 Task: Use VLC's "Snapshot" feature to capture screenshots of a video with a customizable filename prefix.
Action: Mouse moved to (58, 73)
Screenshot: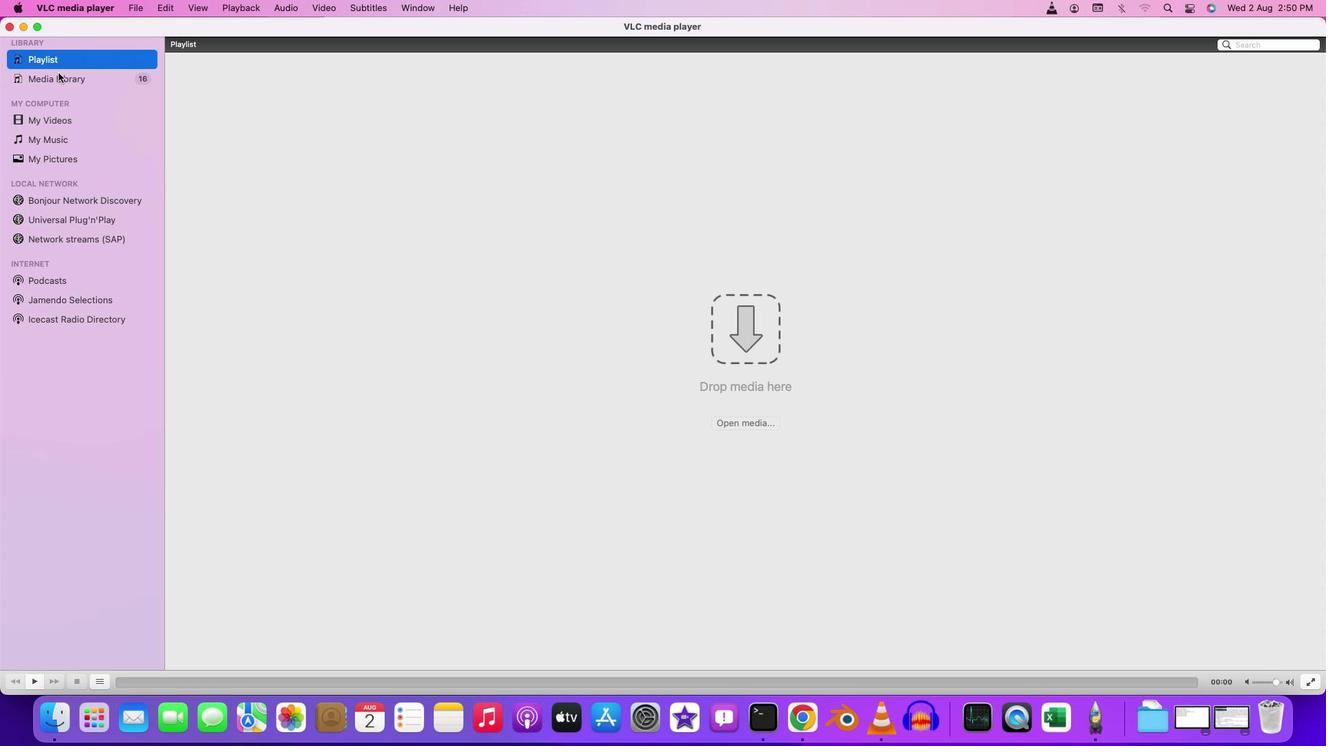 
Action: Mouse pressed left at (58, 73)
Screenshot: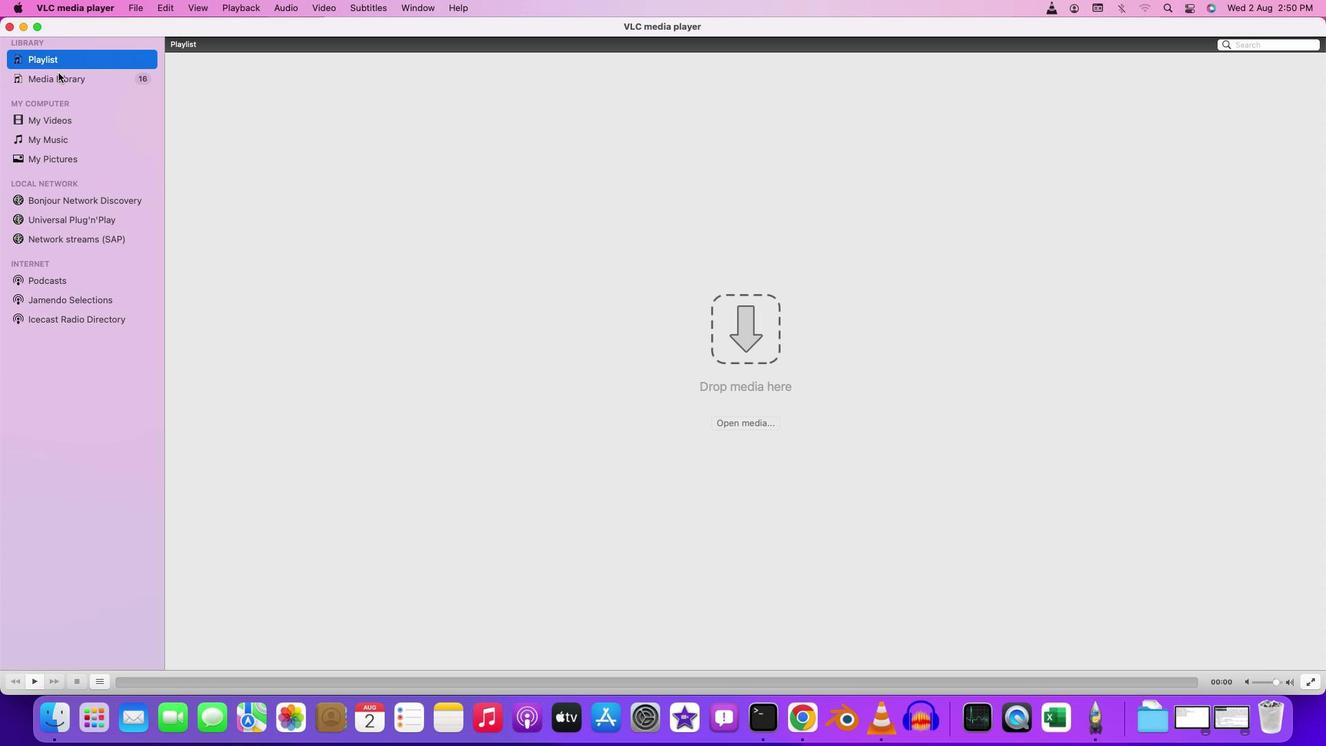 
Action: Mouse moved to (182, 74)
Screenshot: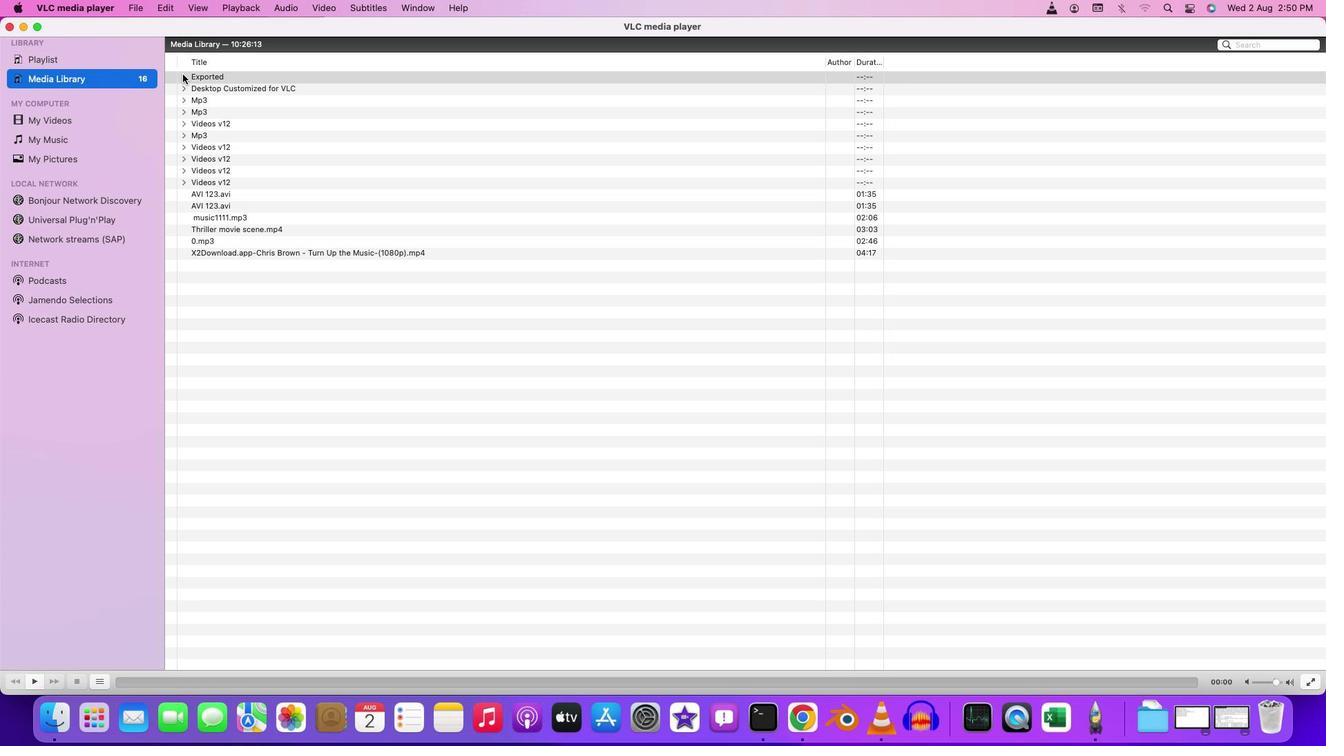 
Action: Mouse pressed left at (182, 74)
Screenshot: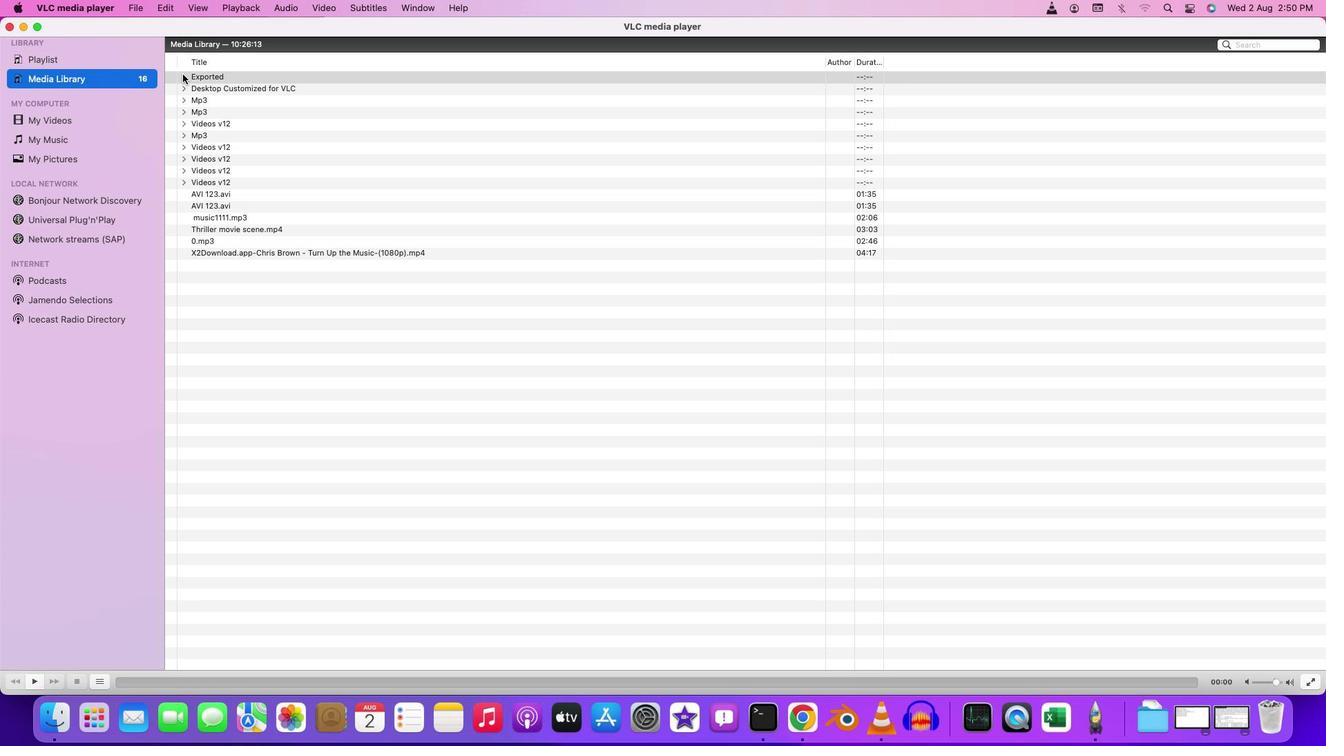 
Action: Mouse moved to (251, 112)
Screenshot: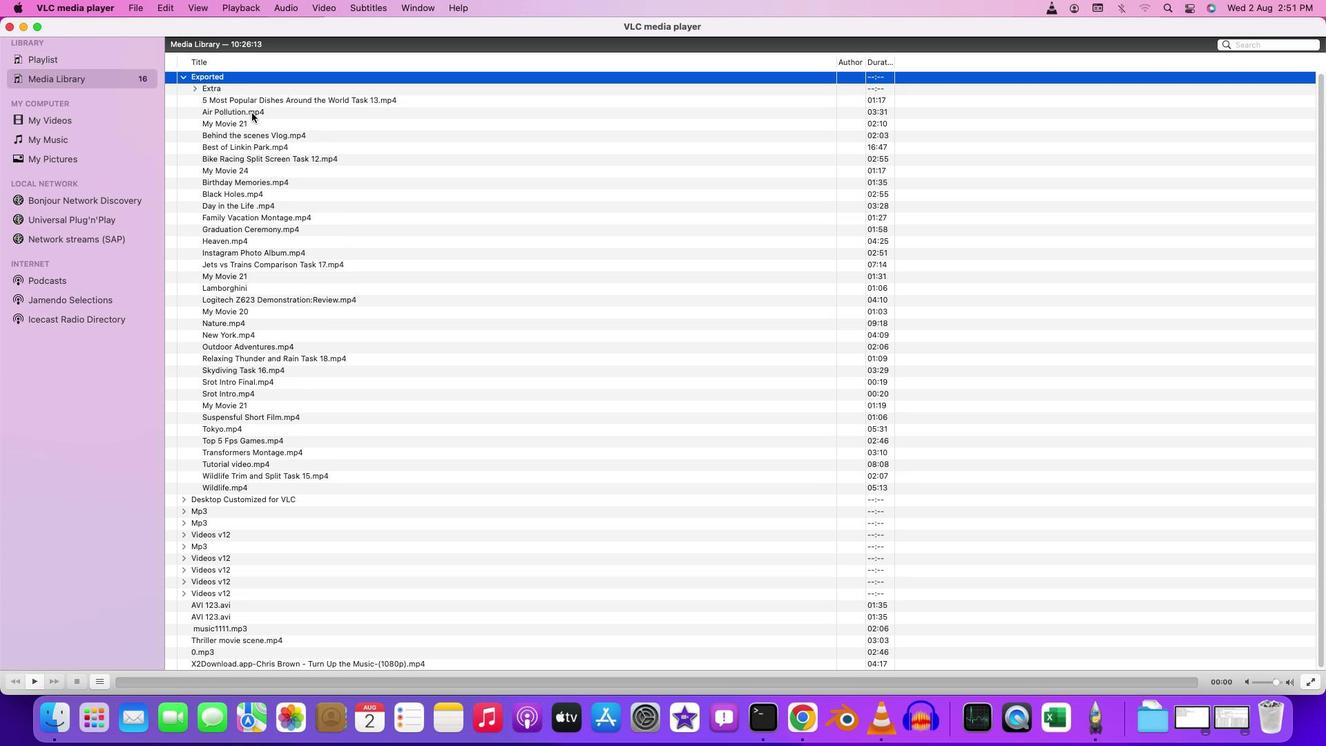 
Action: Mouse pressed left at (251, 112)
Screenshot: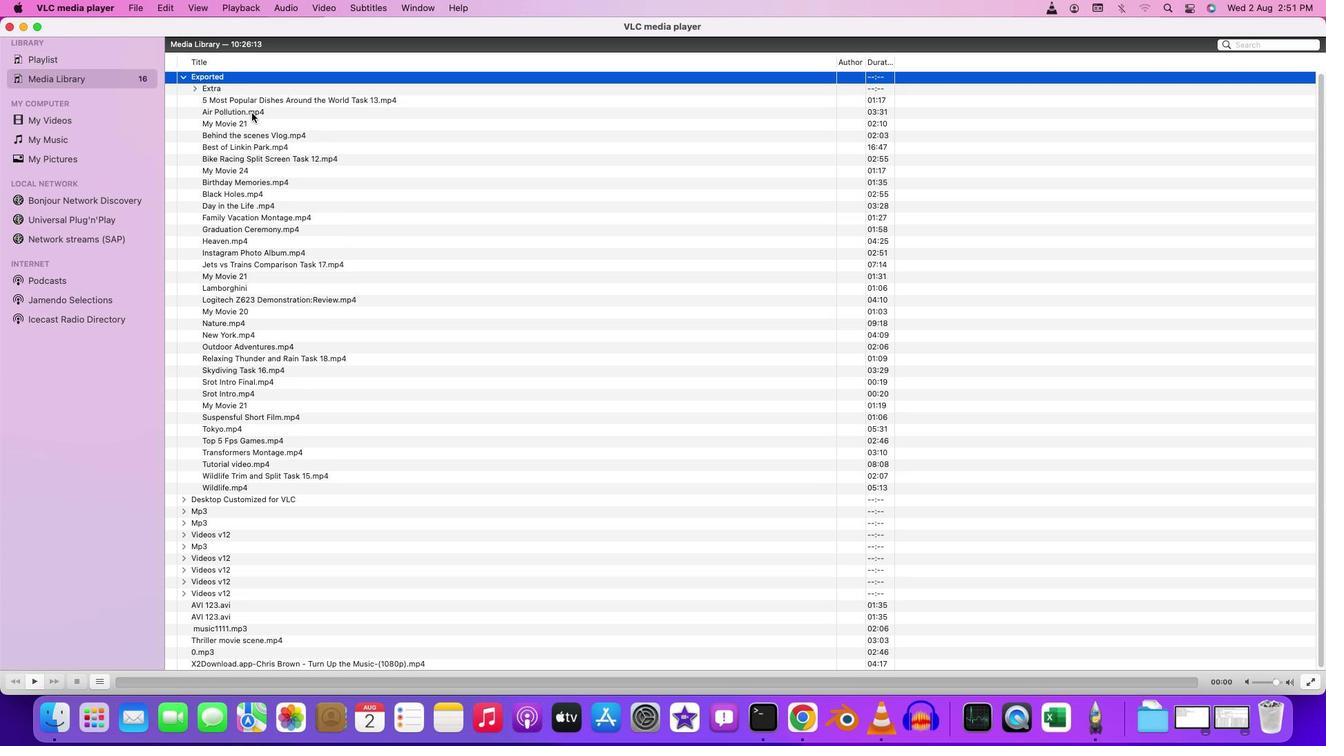 
Action: Mouse pressed left at (251, 112)
Screenshot: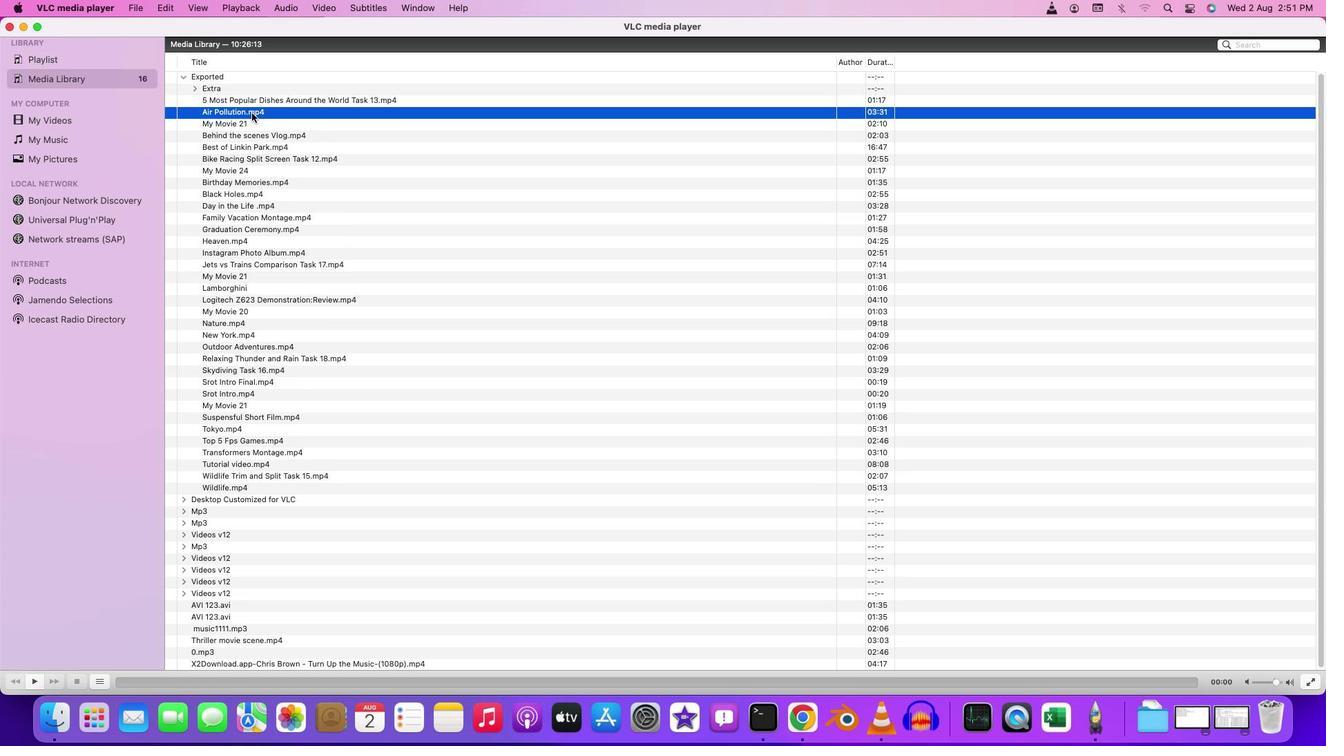
Action: Mouse pressed left at (251, 112)
Screenshot: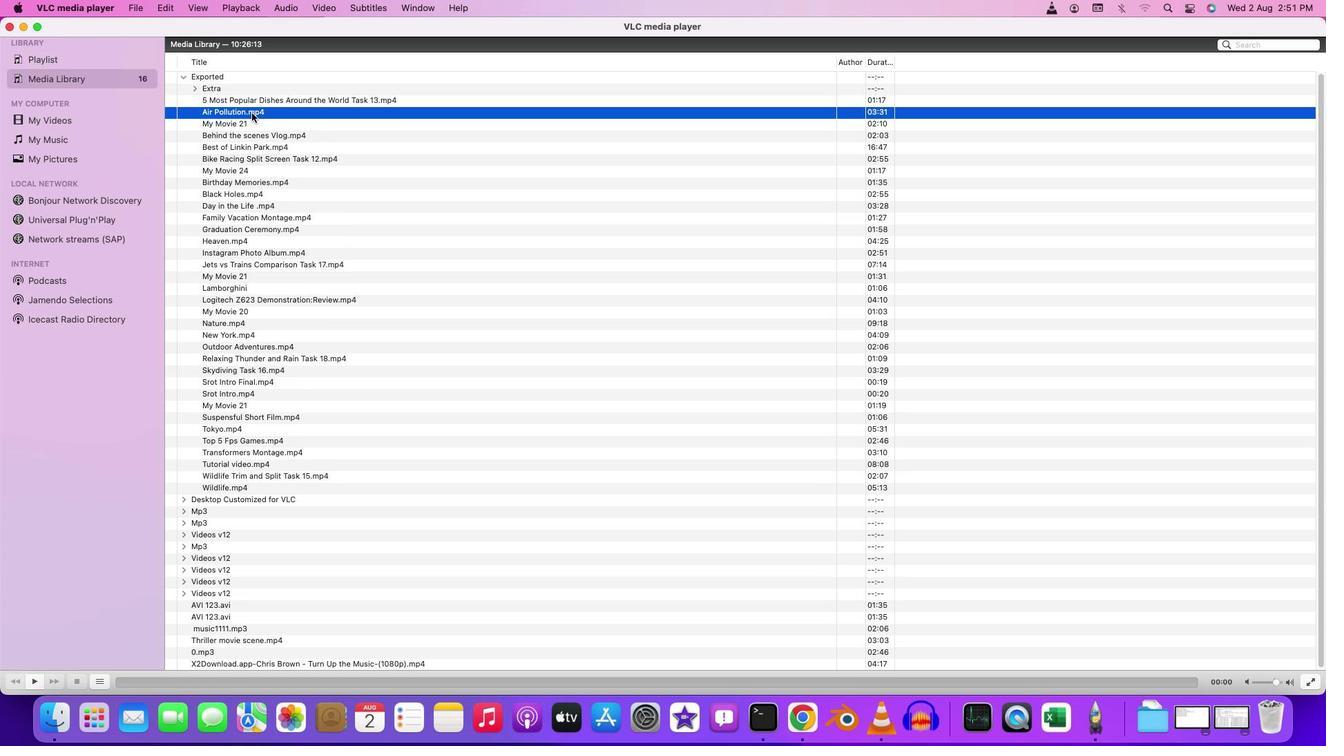 
Action: Mouse moved to (706, 259)
Screenshot: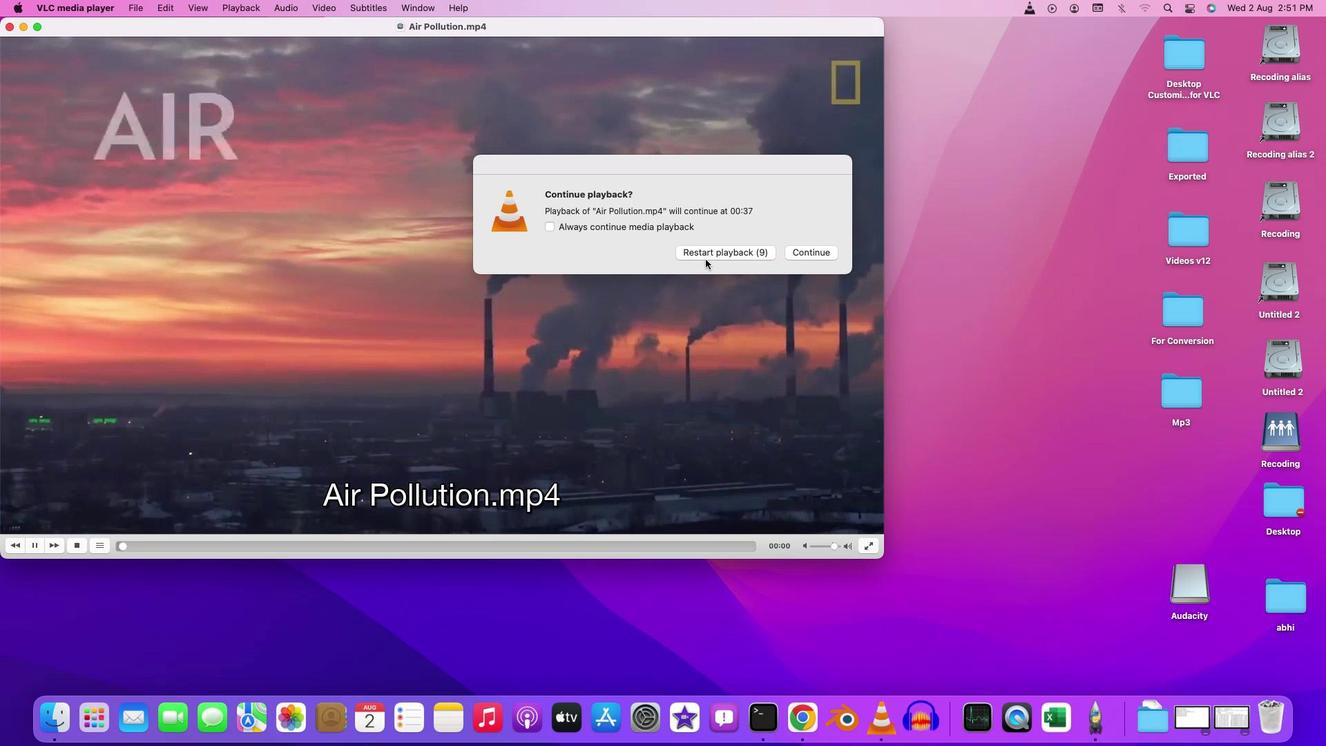 
Action: Mouse pressed left at (706, 259)
Screenshot: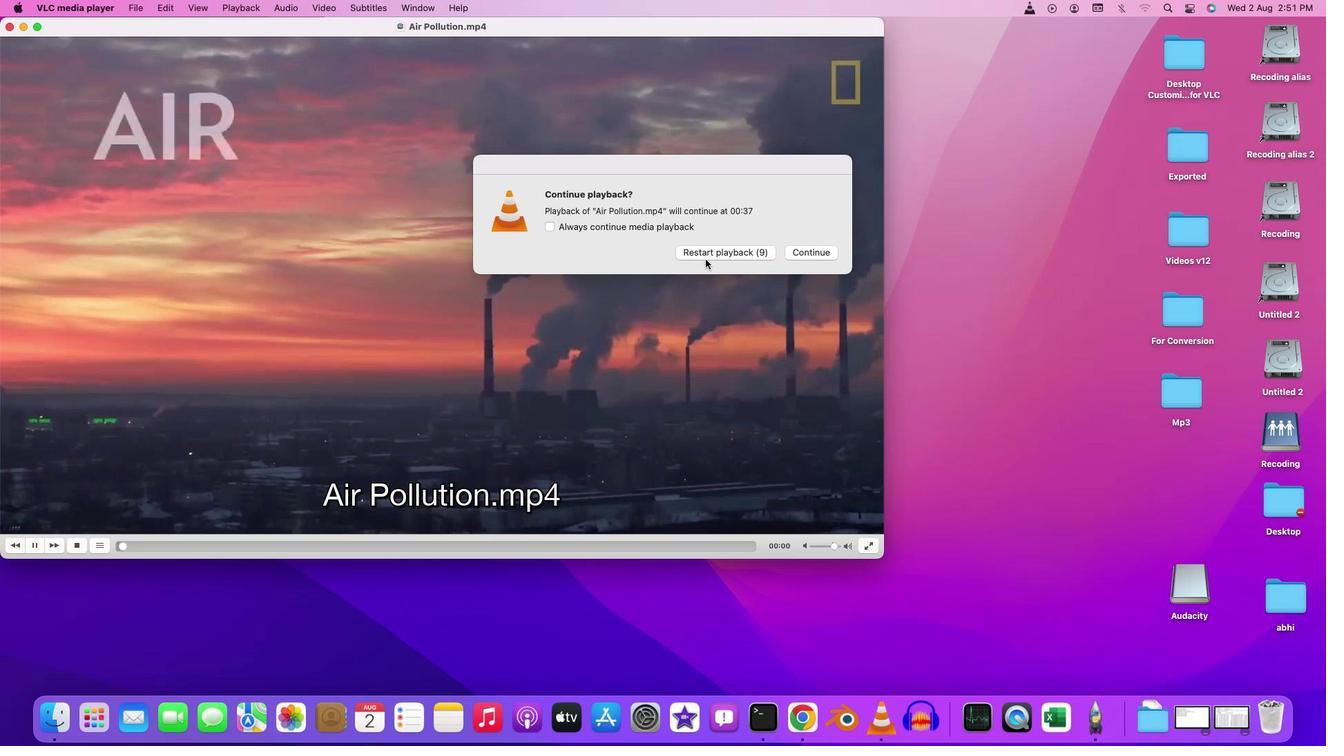 
Action: Mouse moved to (449, 358)
Screenshot: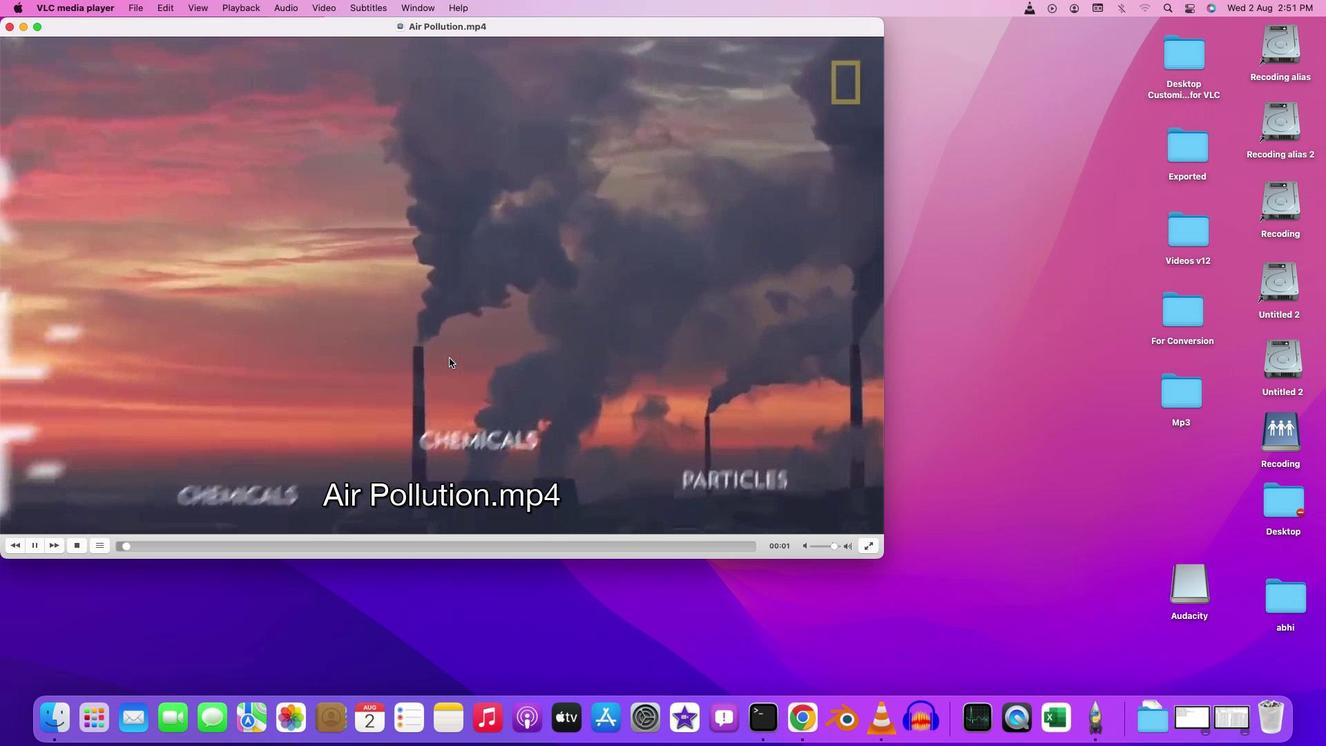 
Action: Mouse pressed left at (449, 358)
Screenshot: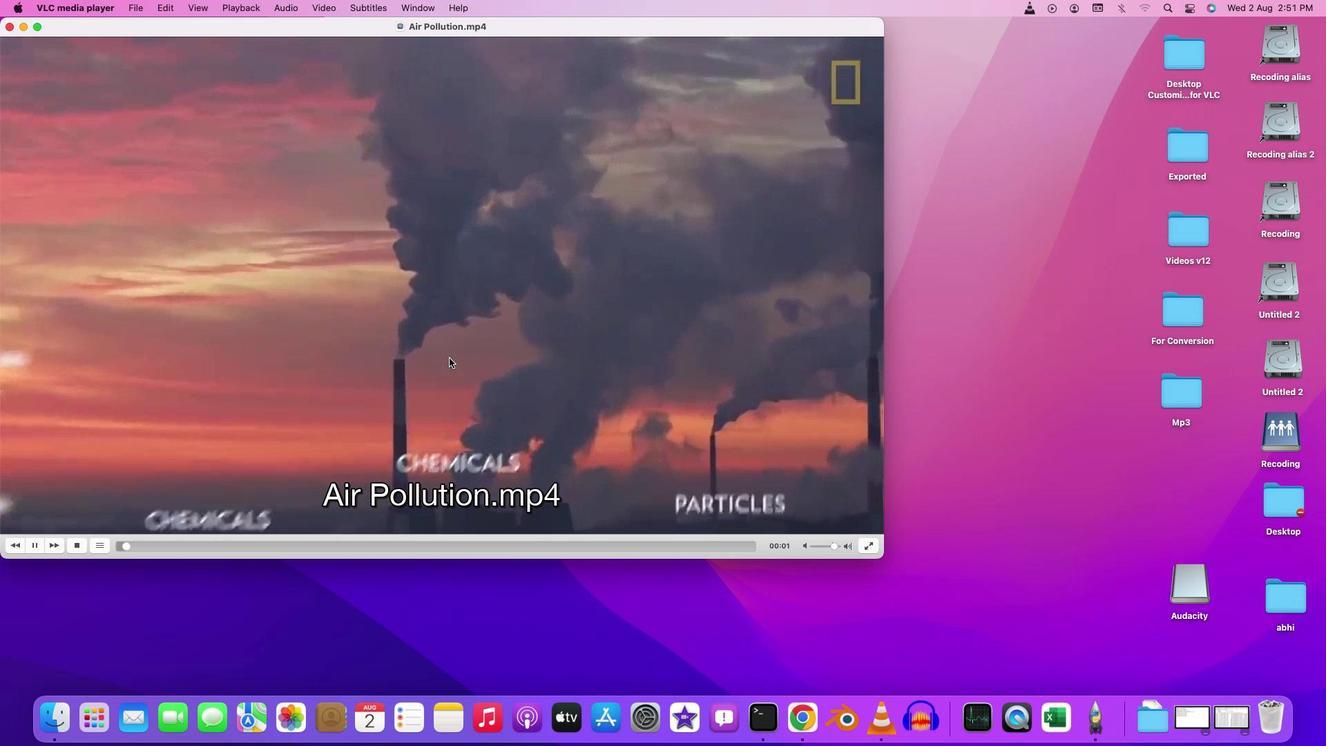 
Action: Mouse pressed left at (449, 358)
Screenshot: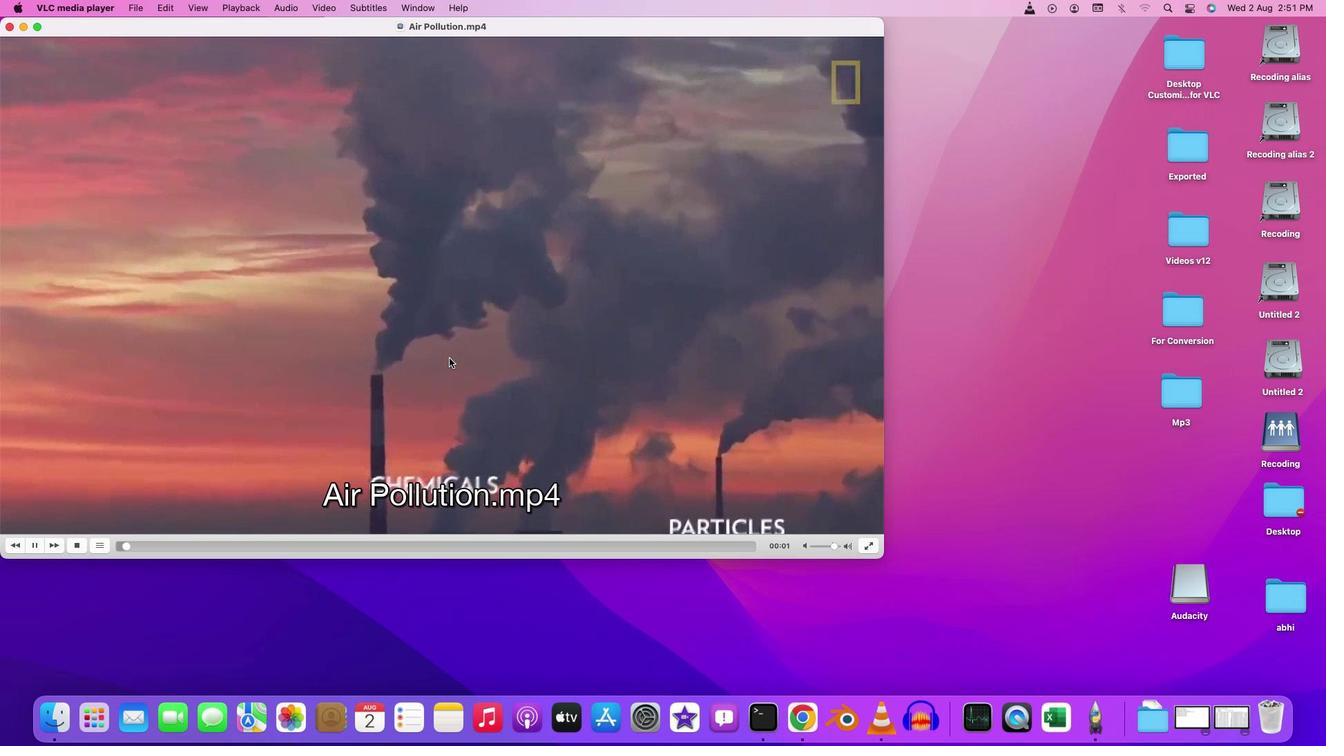
Action: Mouse moved to (87, 4)
Screenshot: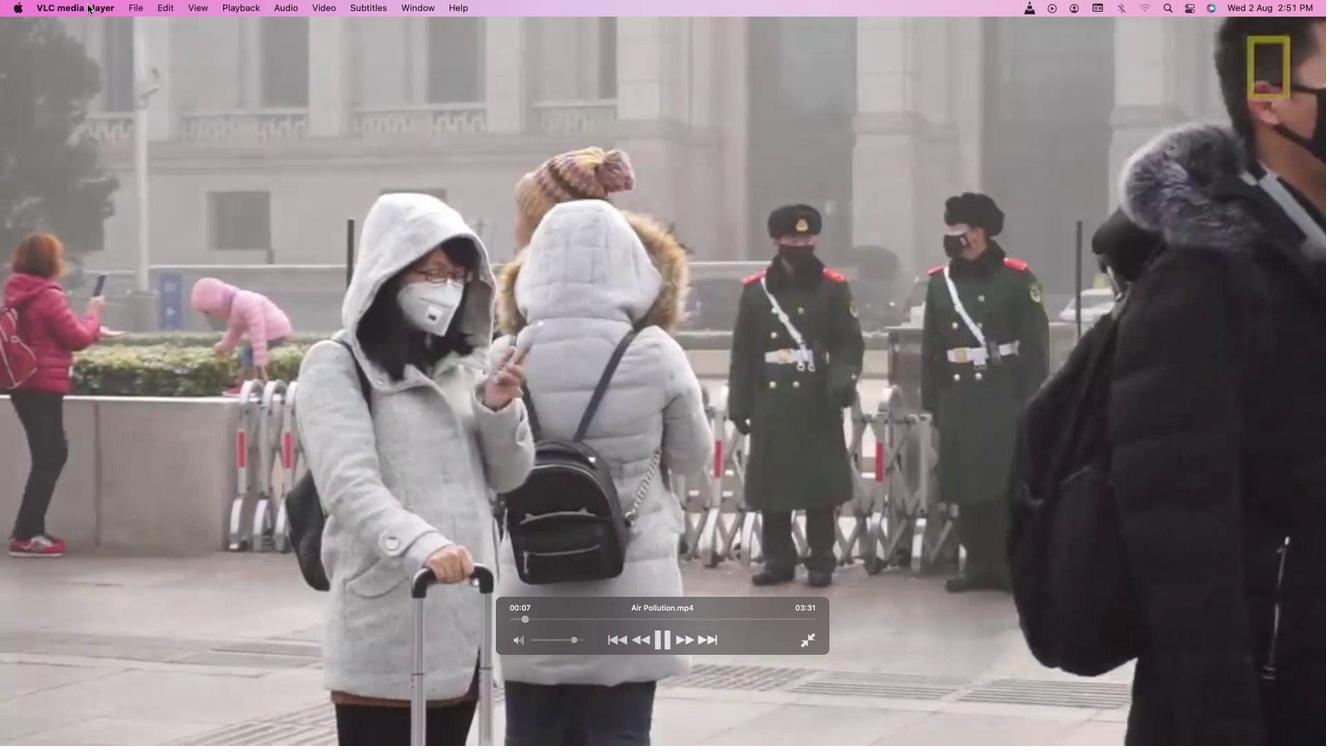 
Action: Mouse pressed left at (87, 4)
Screenshot: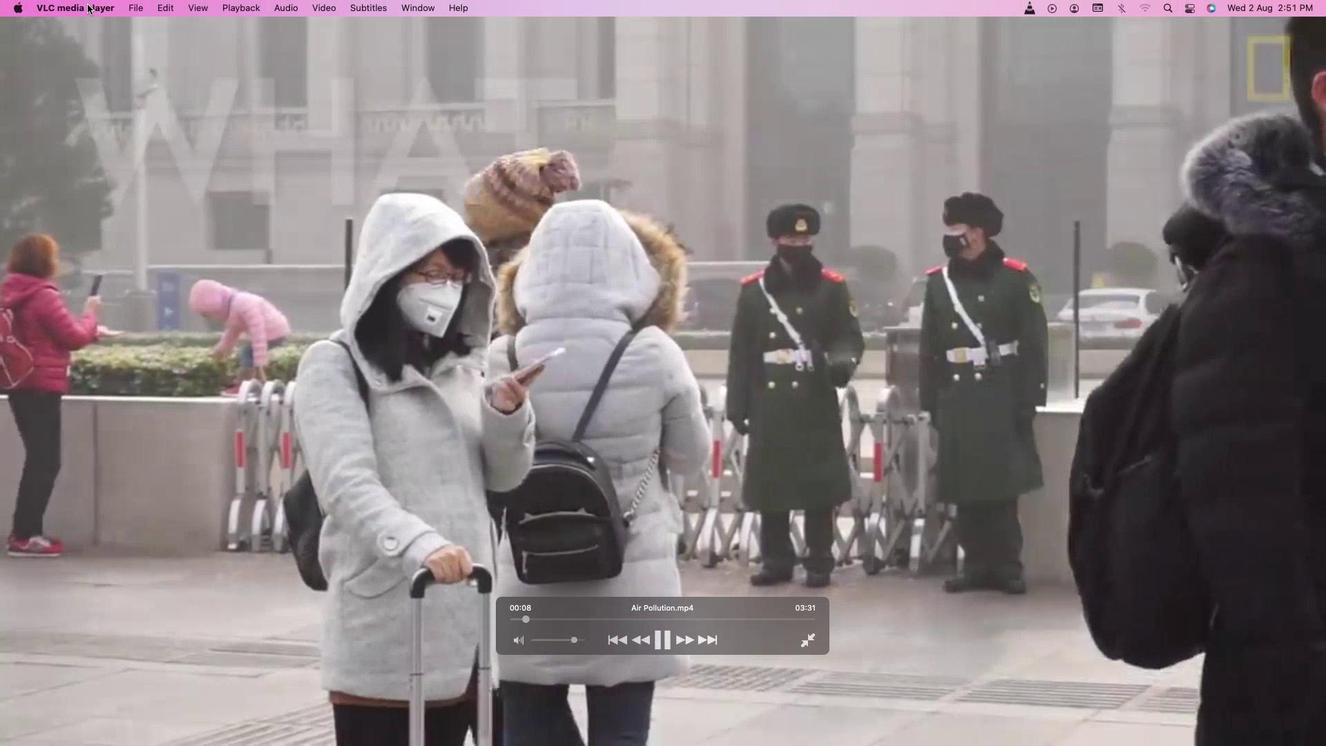 
Action: Mouse moved to (69, 61)
Screenshot: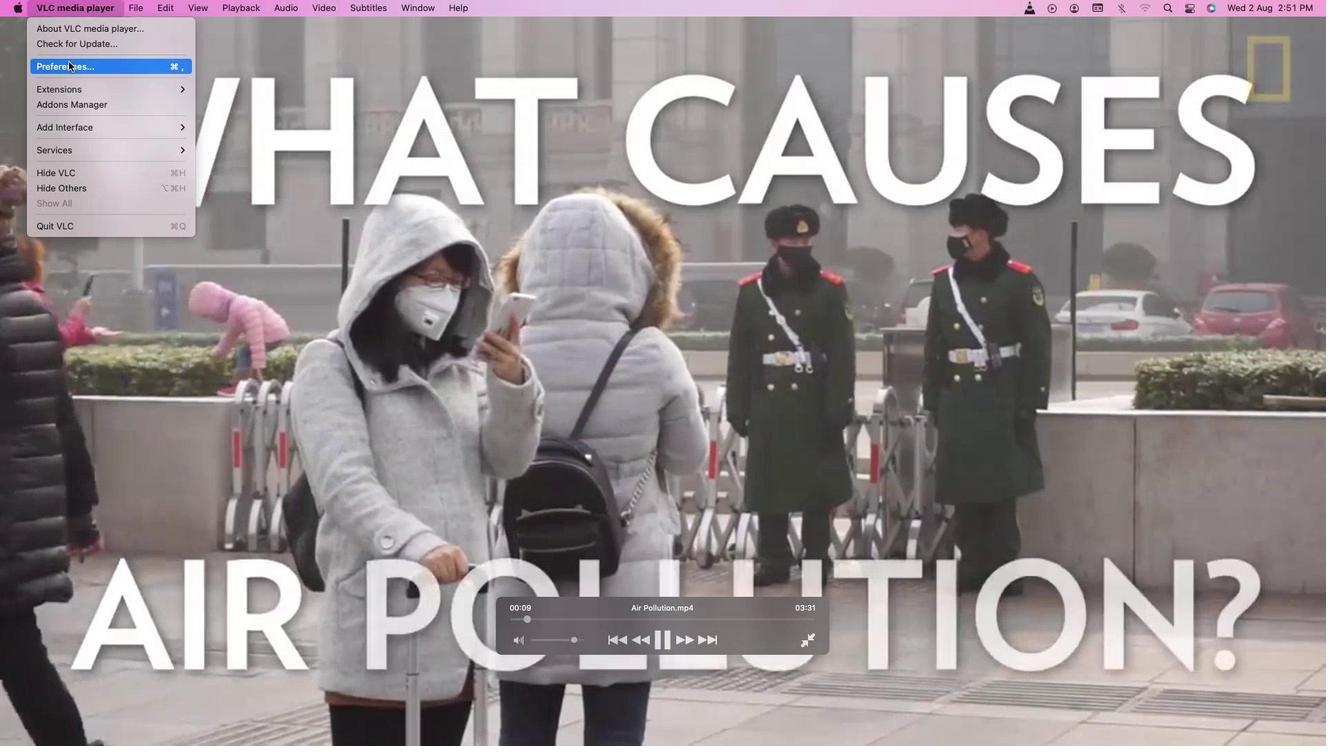 
Action: Mouse pressed left at (69, 61)
Screenshot: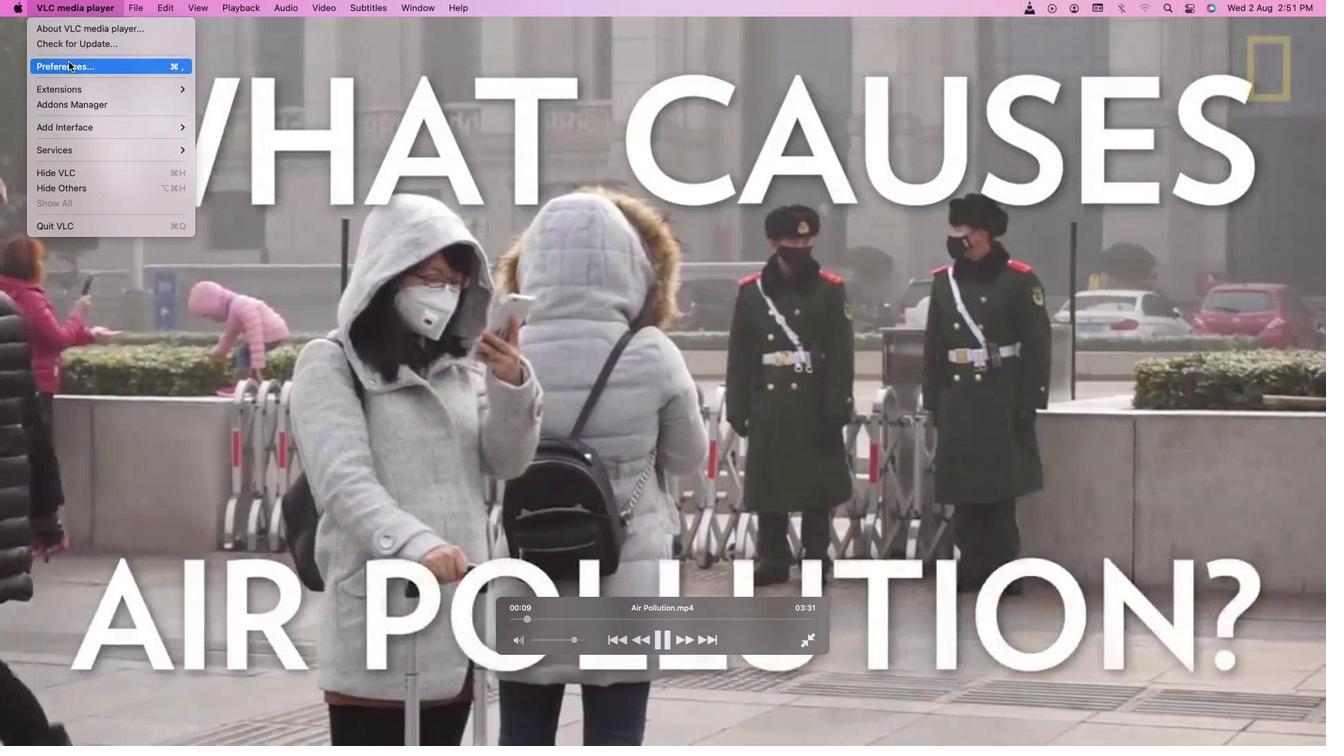 
Action: Mouse moved to (718, 169)
Screenshot: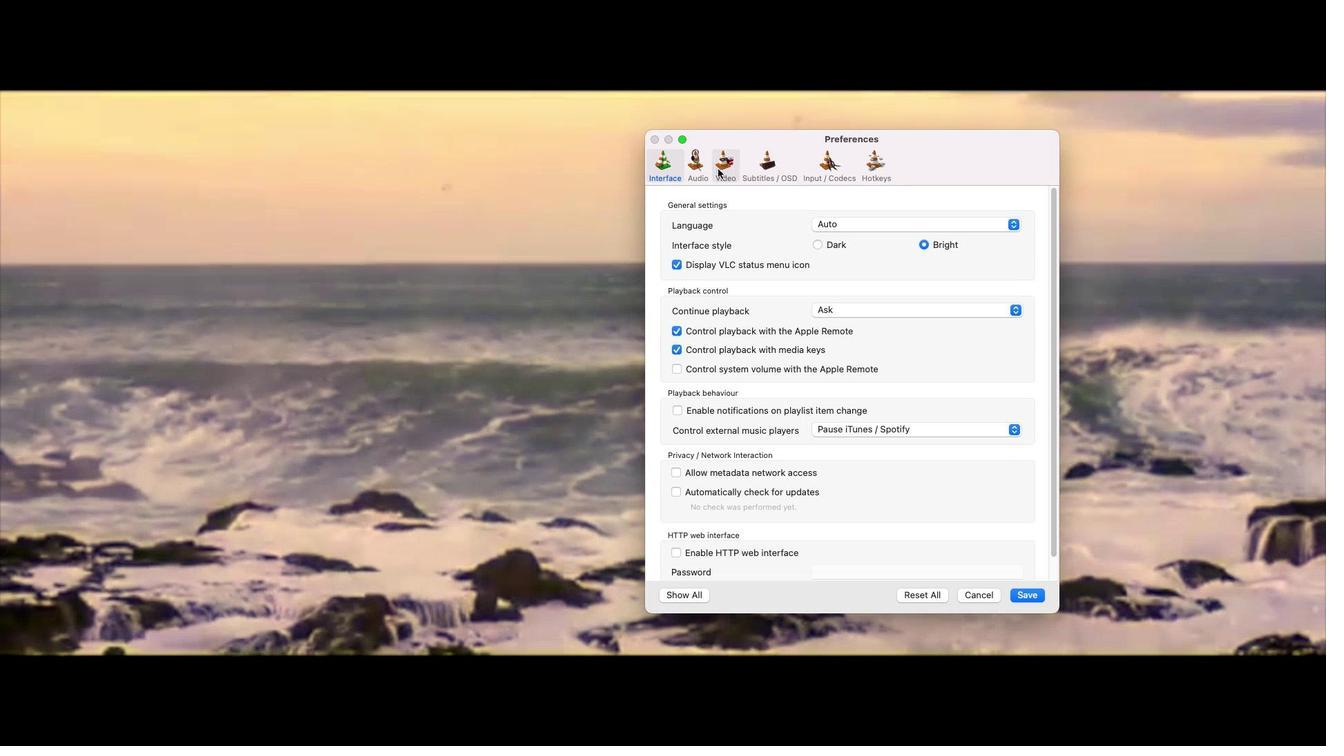 
Action: Mouse pressed left at (718, 169)
Screenshot: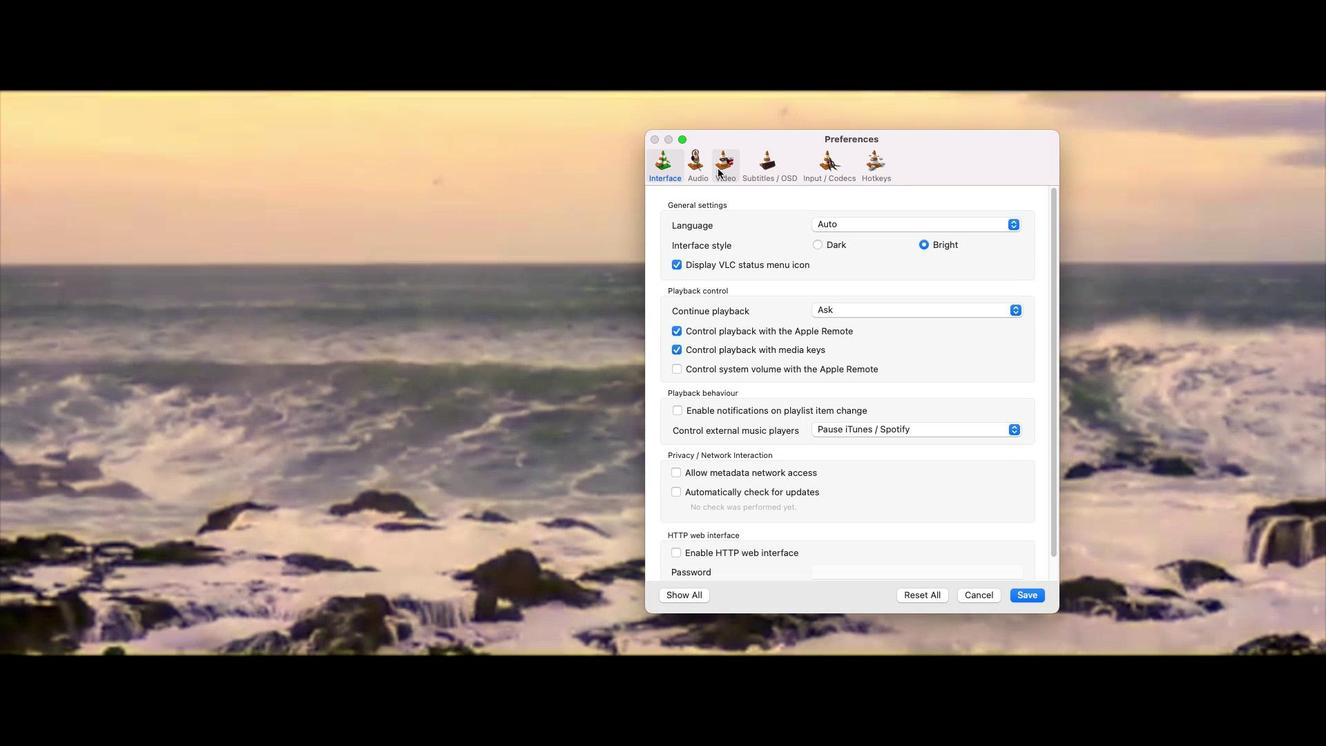 
Action: Mouse moved to (774, 487)
Screenshot: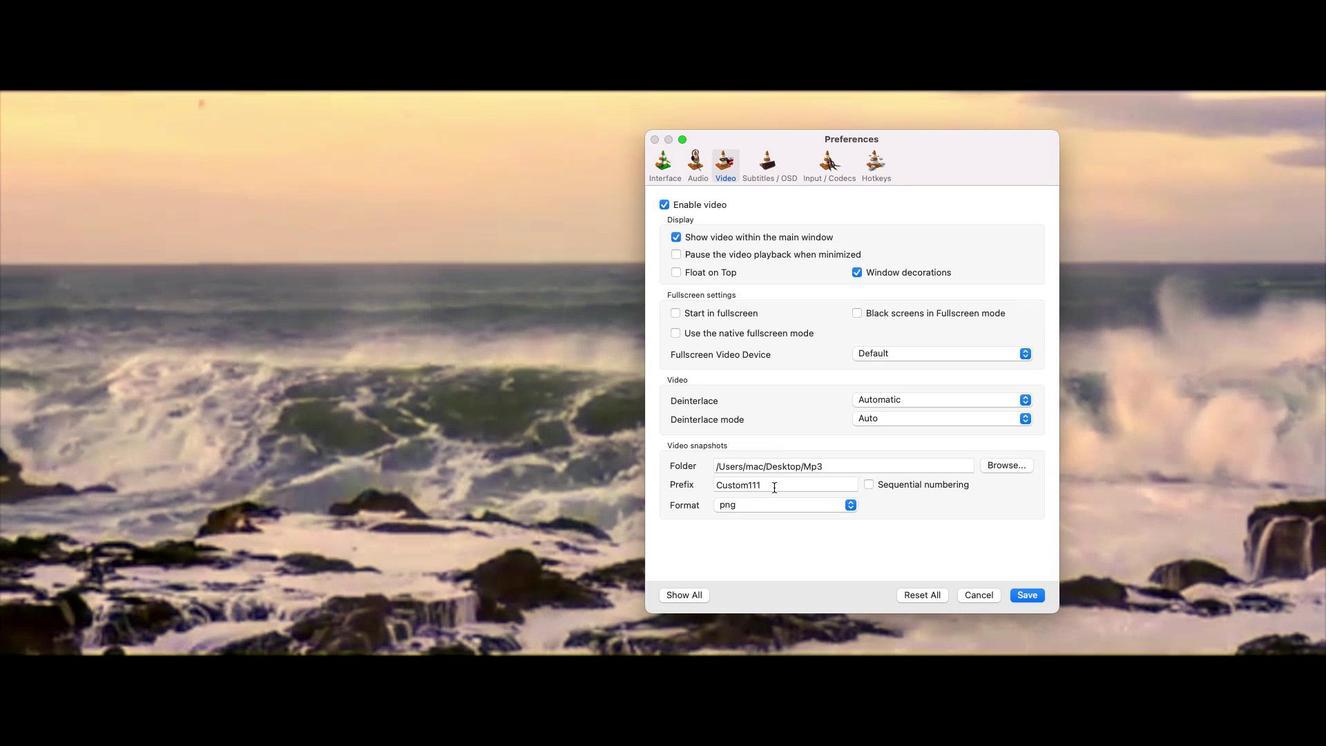 
Action: Mouse pressed left at (774, 487)
Screenshot: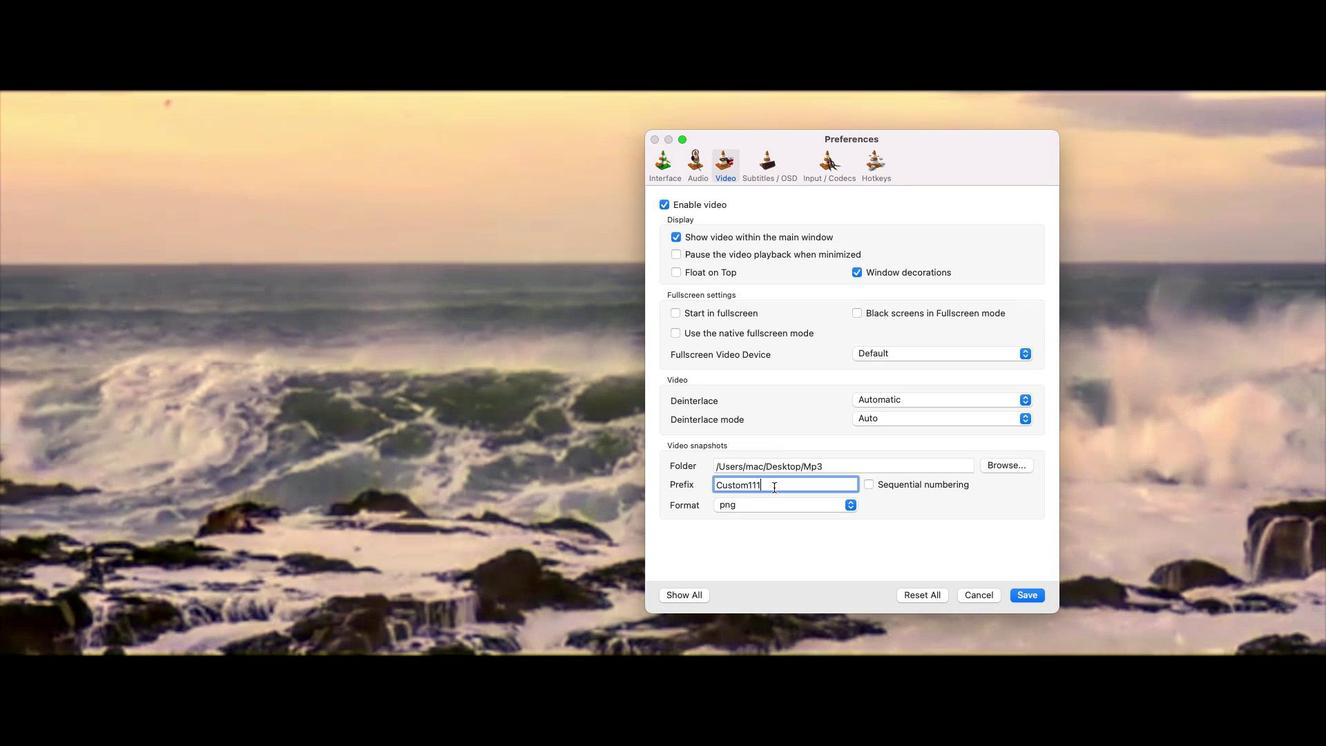 
Action: Key pressed Key.backspaceKey.backspaceKey.backspaceKey.backspaceKey.backspaceKey.backspaceKey.backspaceKey.backspaceKey.backspaceKey.backspaceKey.backspaceKey.backspaceKey.backspaceKey.backspaceKey.shift'P''1''1''p''2''3''2''3'
Screenshot: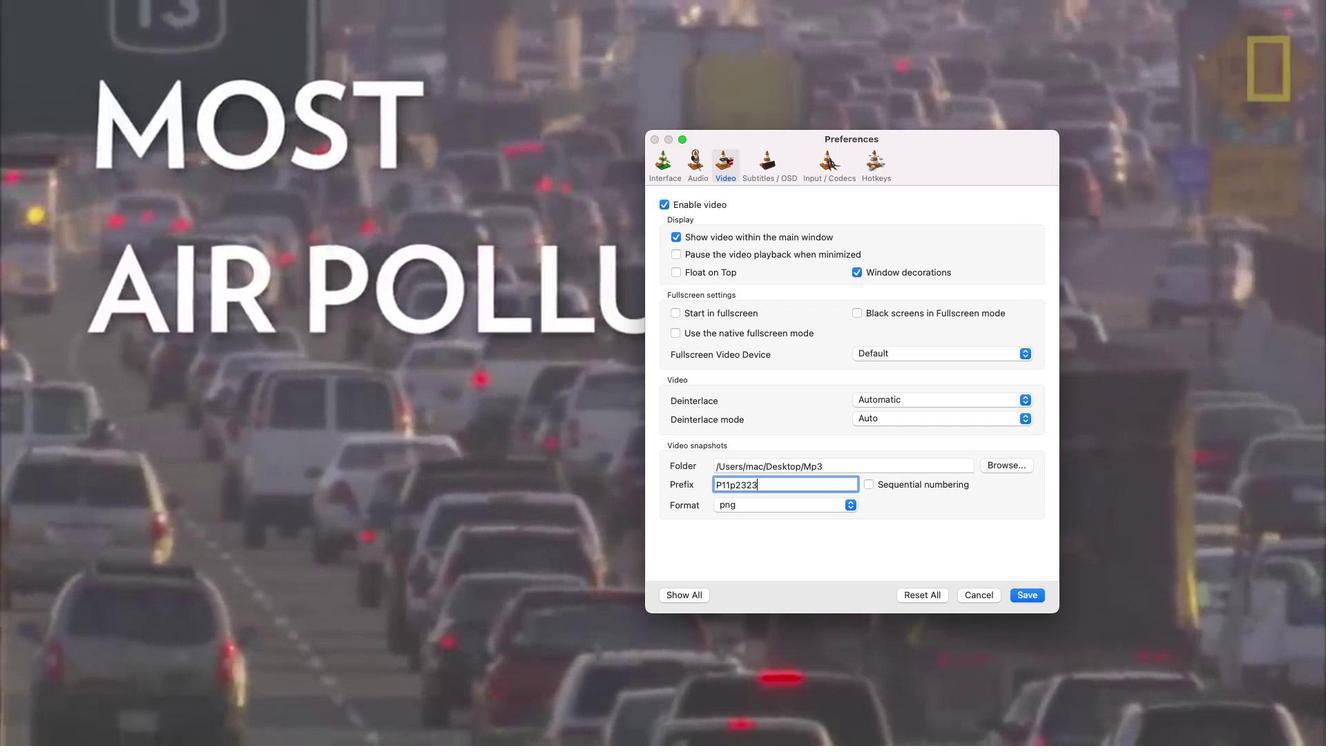 
Action: Mouse moved to (1026, 594)
Screenshot: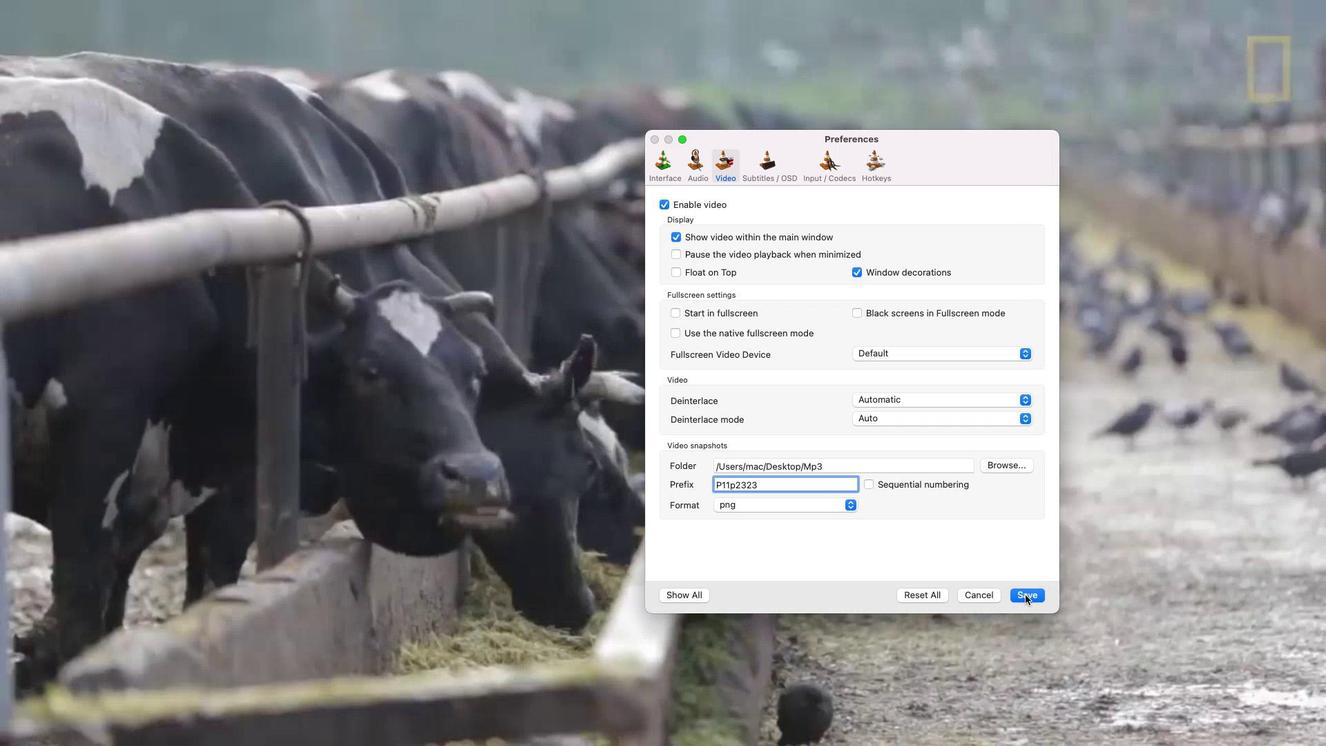 
Action: Mouse pressed left at (1026, 594)
Screenshot: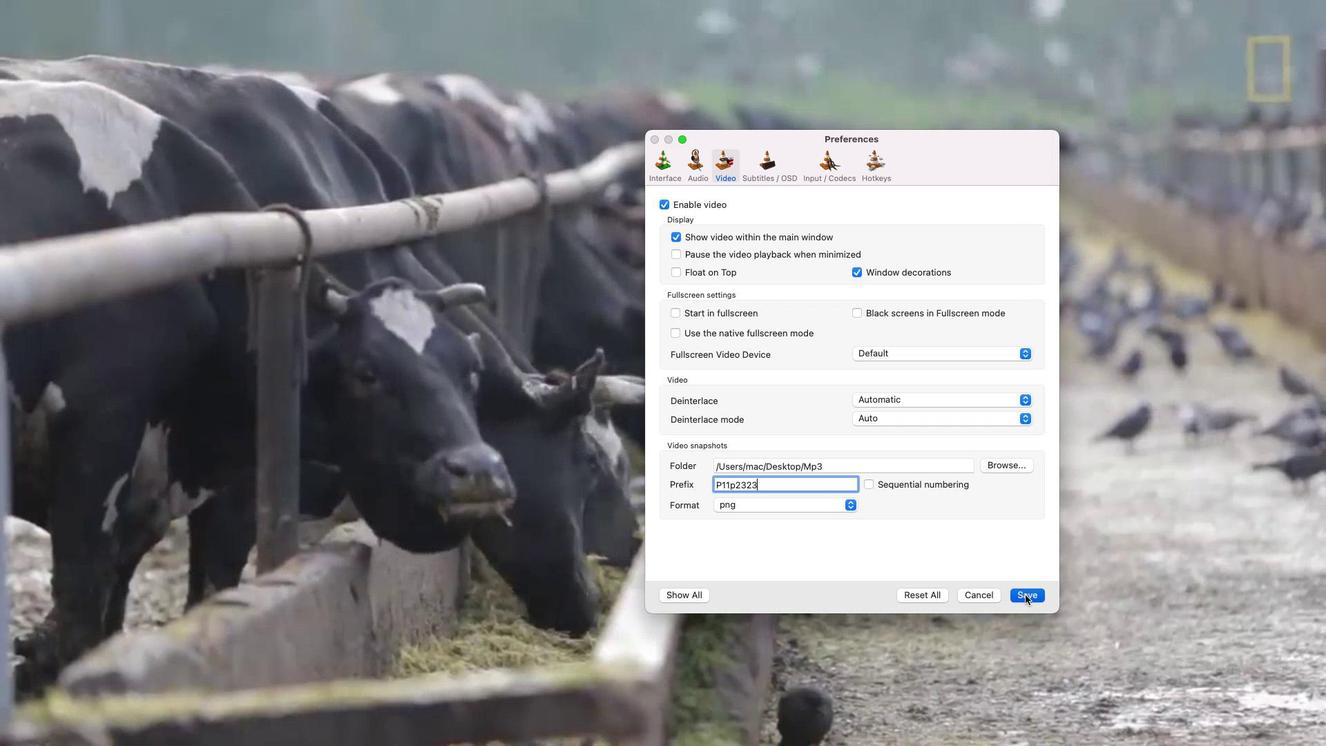
Action: Mouse moved to (332, 5)
Screenshot: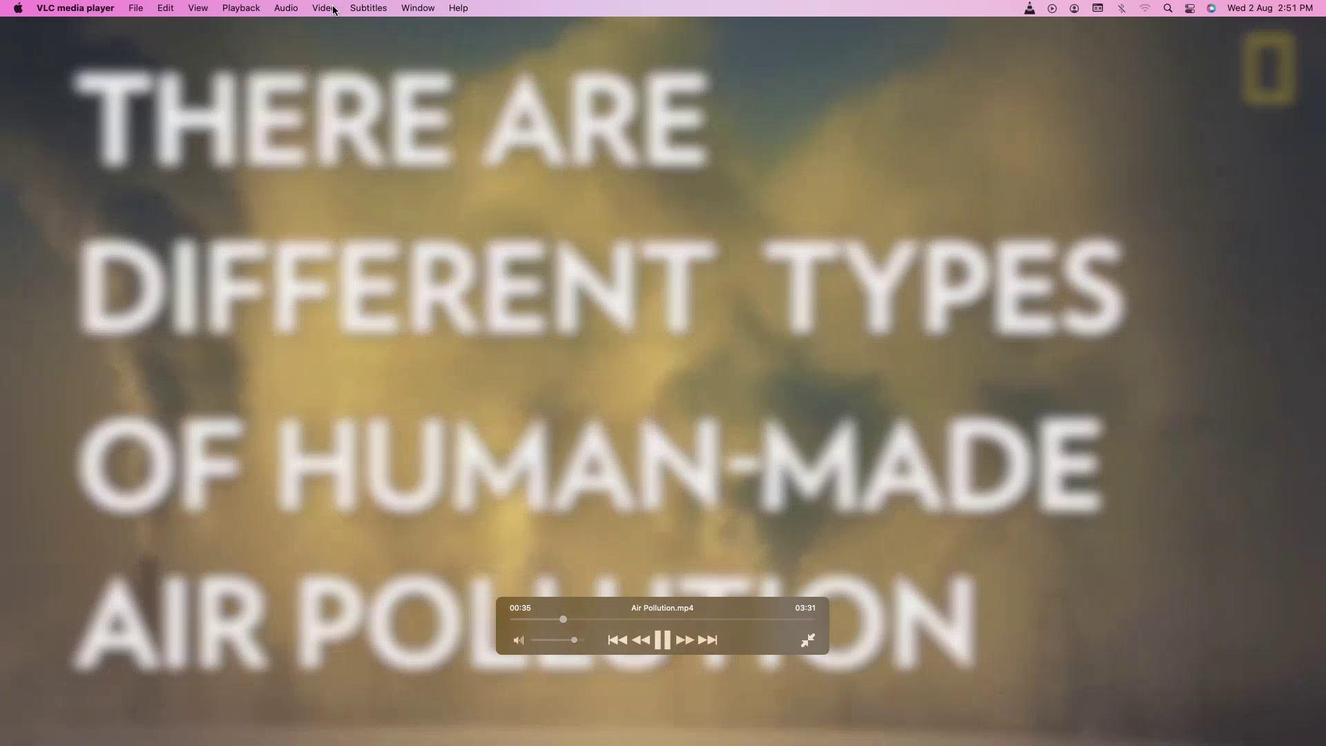 
Action: Mouse pressed left at (332, 5)
Screenshot: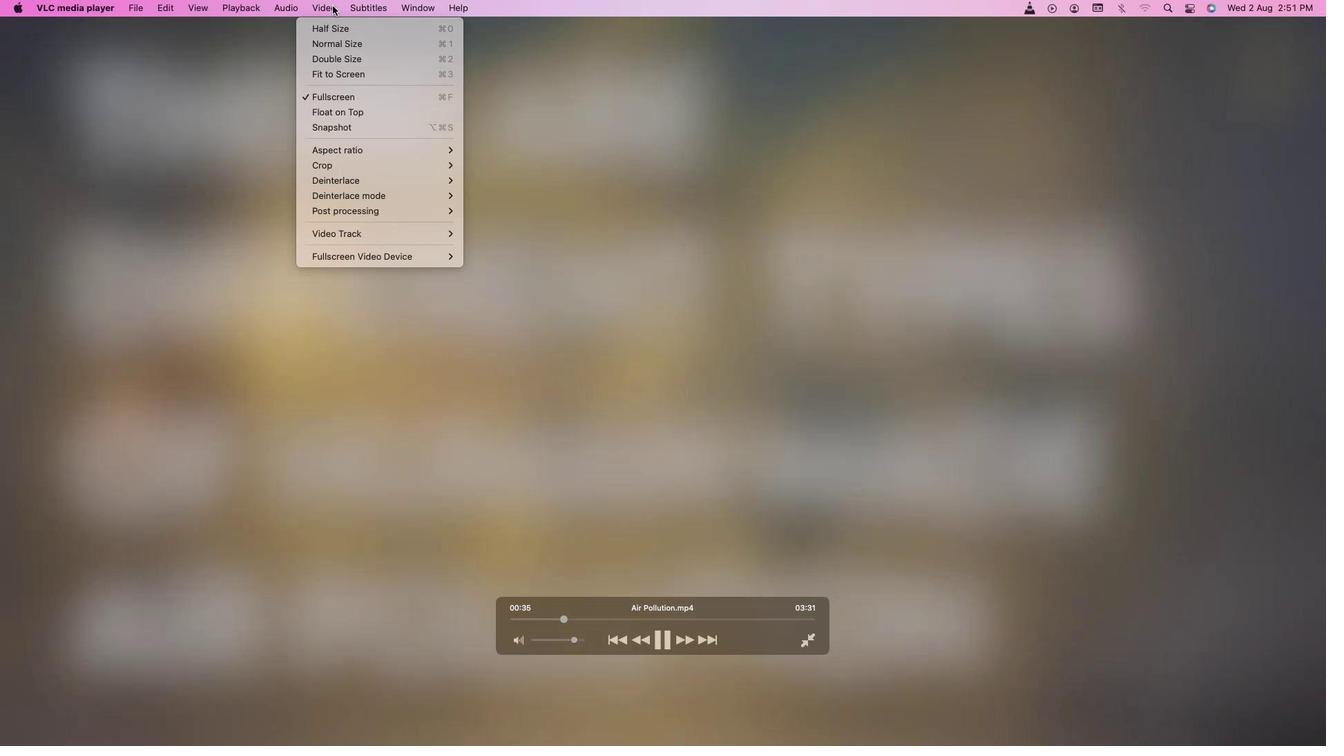 
Action: Mouse moved to (338, 125)
Screenshot: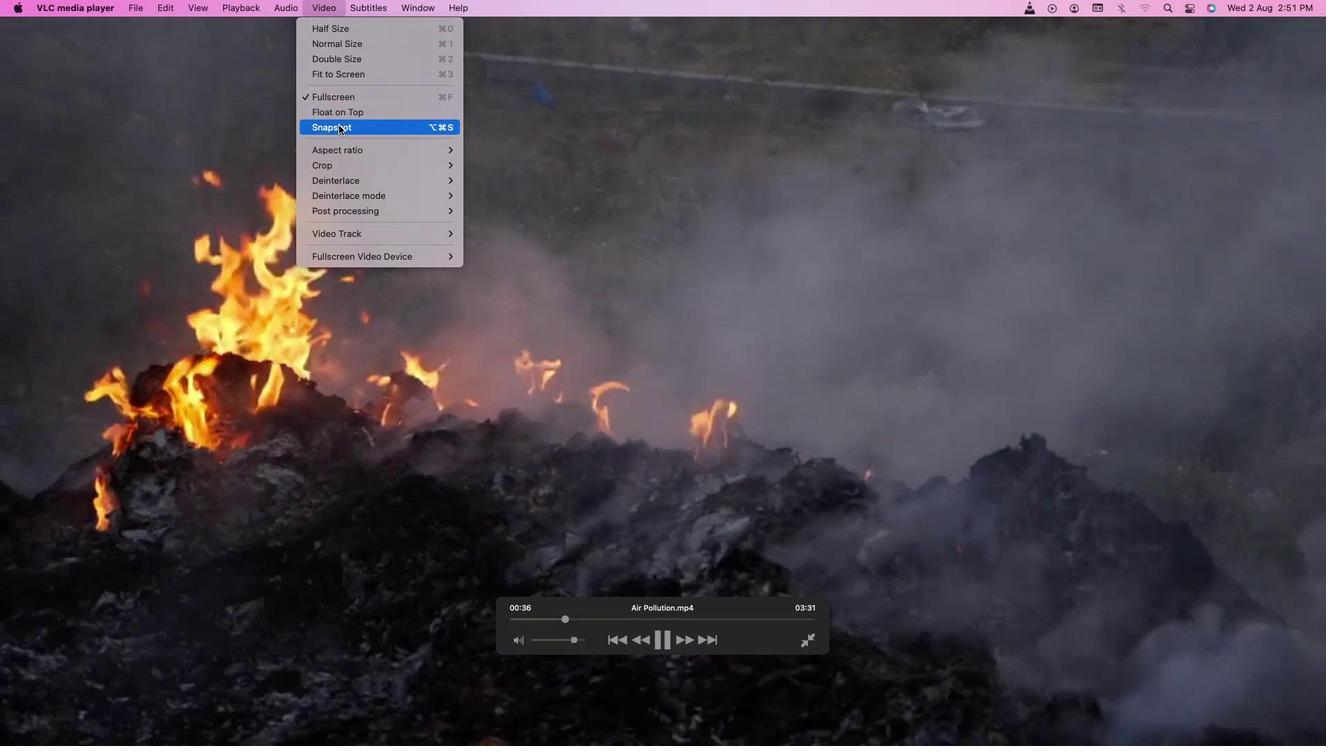 
Action: Mouse pressed left at (338, 125)
Screenshot: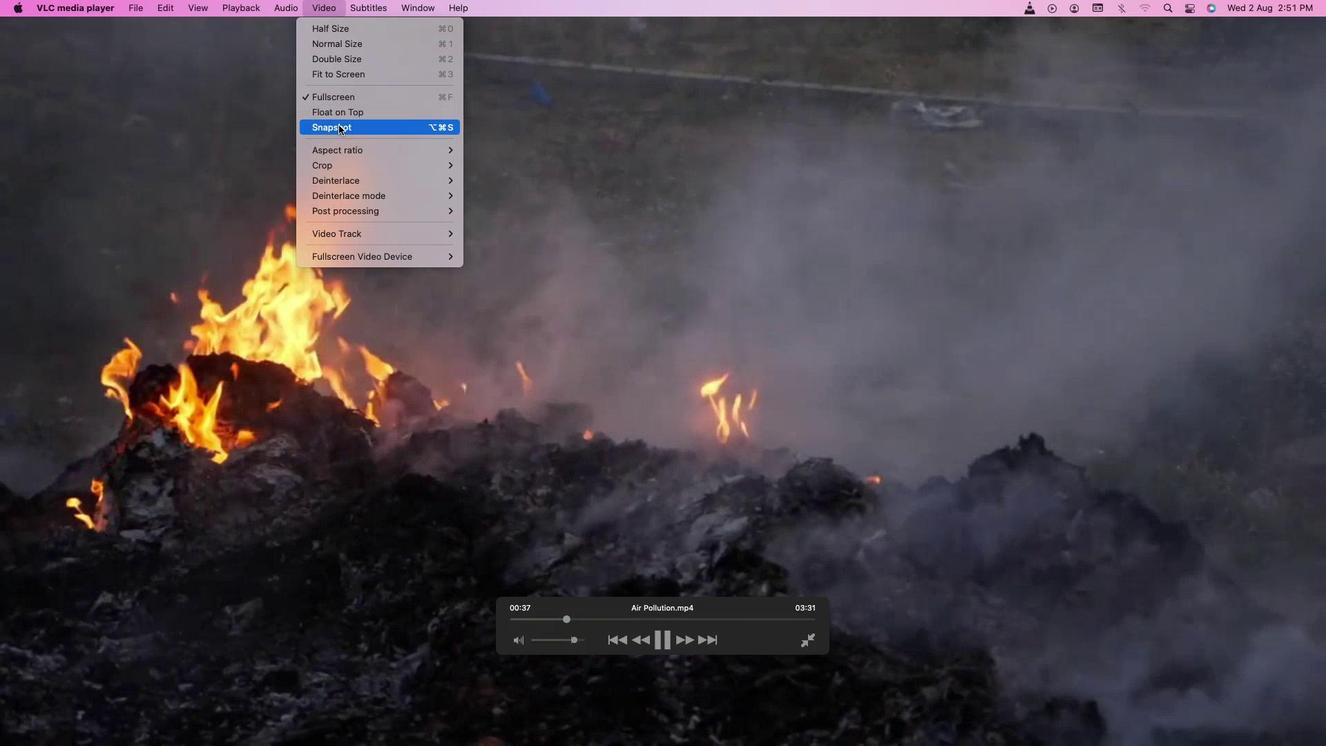 
Action: Mouse moved to (320, 4)
Screenshot: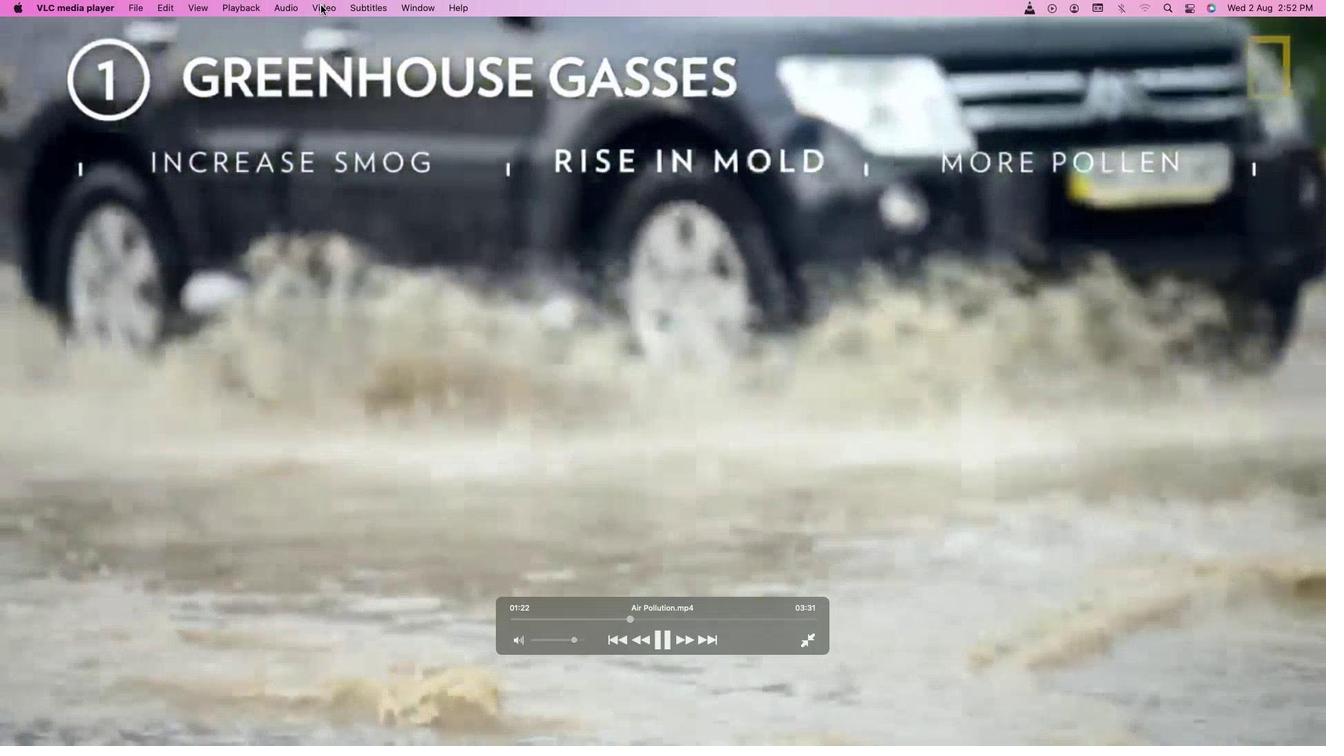 
Action: Mouse pressed left at (320, 4)
Screenshot: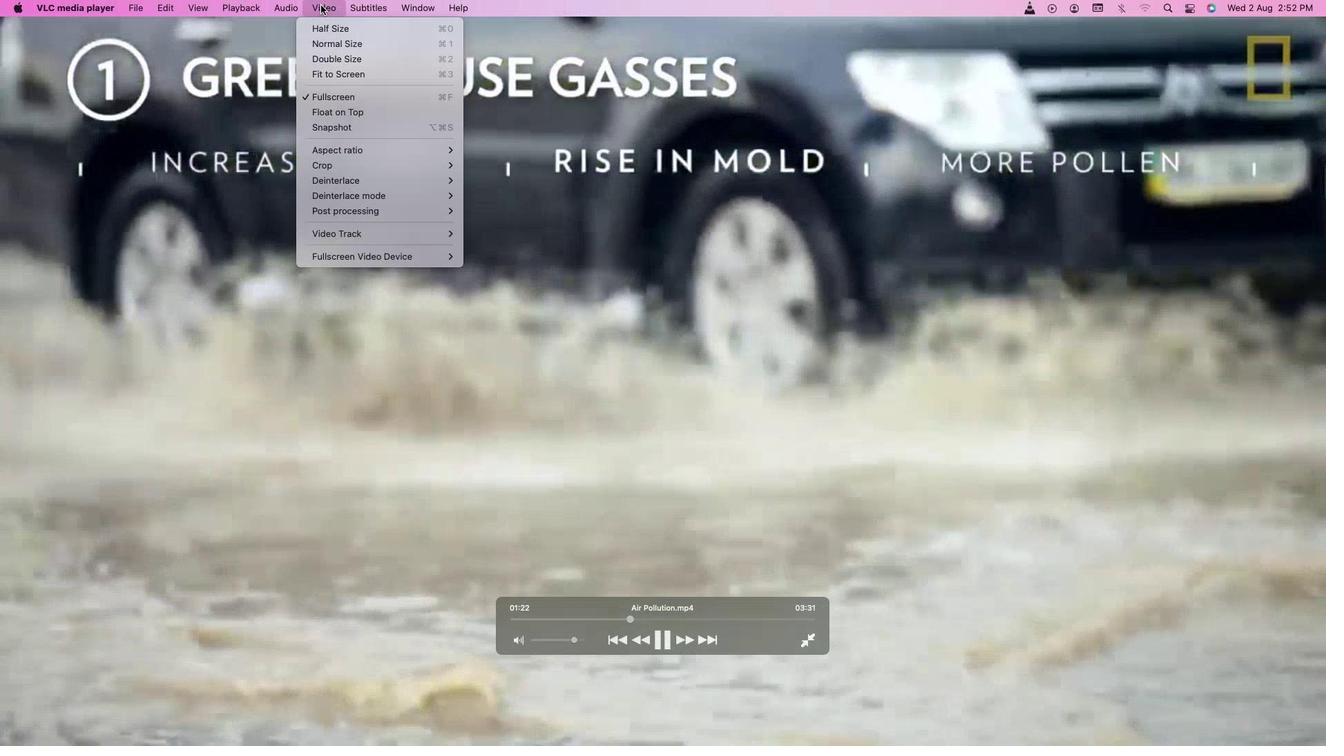 
Action: Mouse moved to (344, 124)
Screenshot: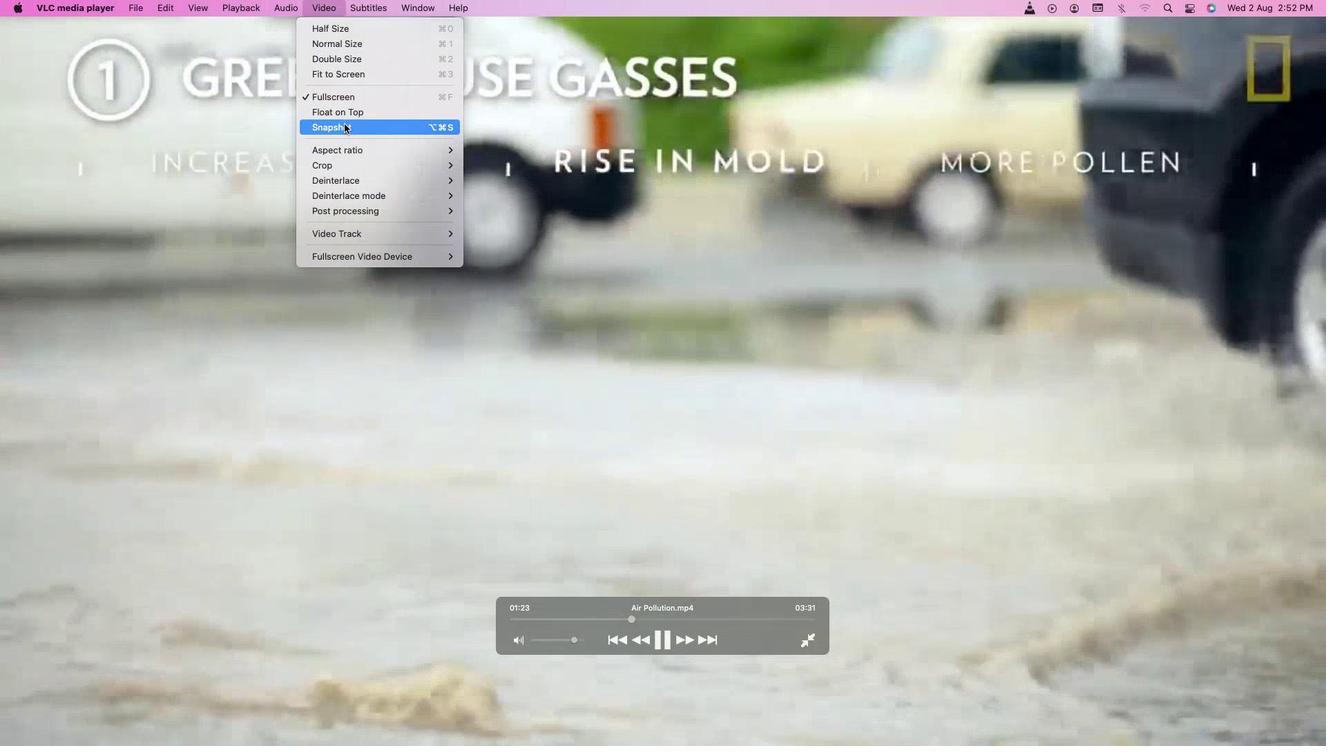 
Action: Mouse pressed left at (344, 124)
Screenshot: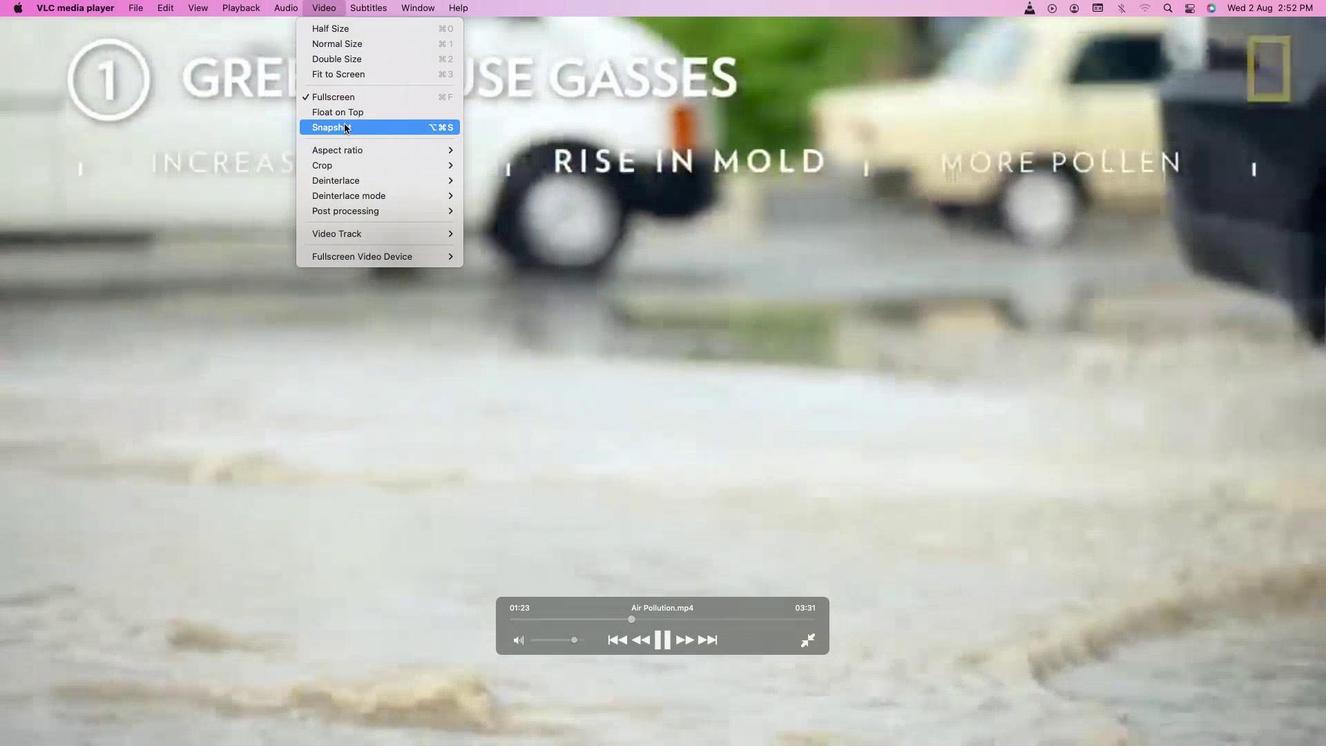 
Action: Mouse moved to (330, 6)
Screenshot: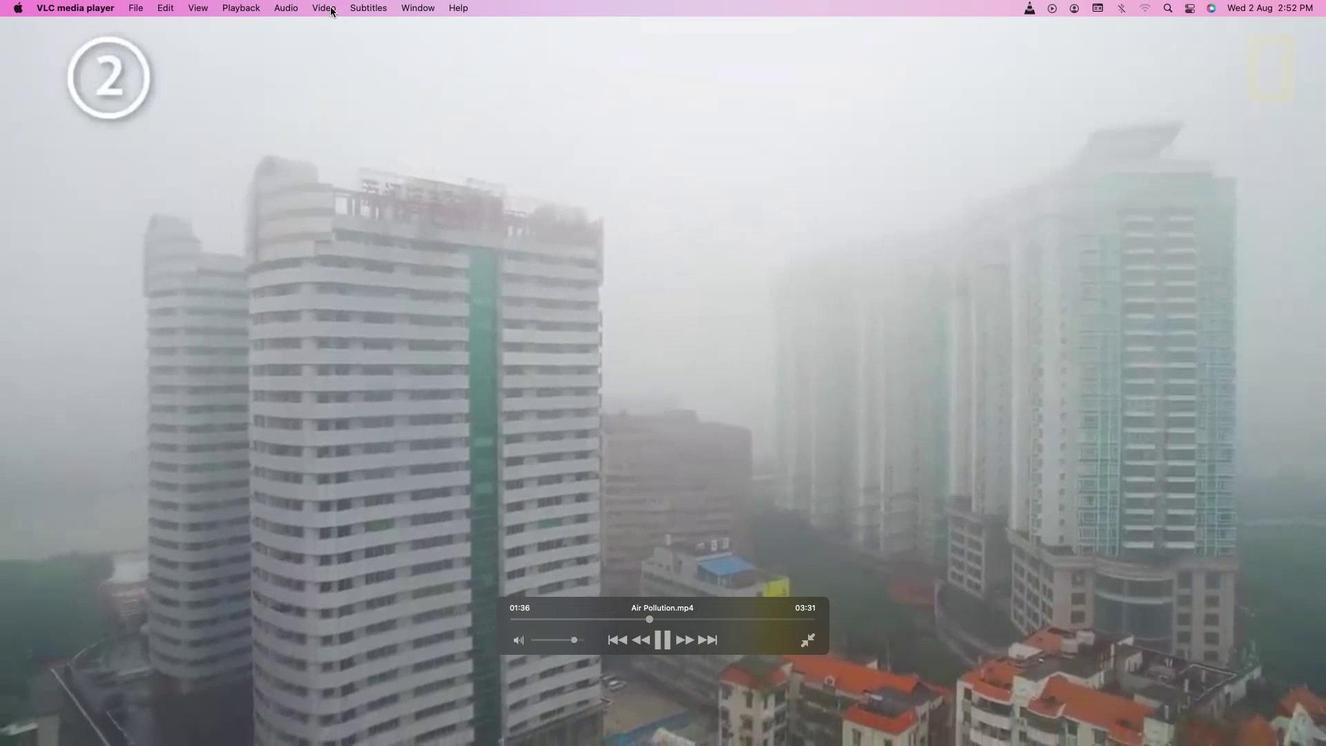 
Action: Mouse pressed left at (330, 6)
Screenshot: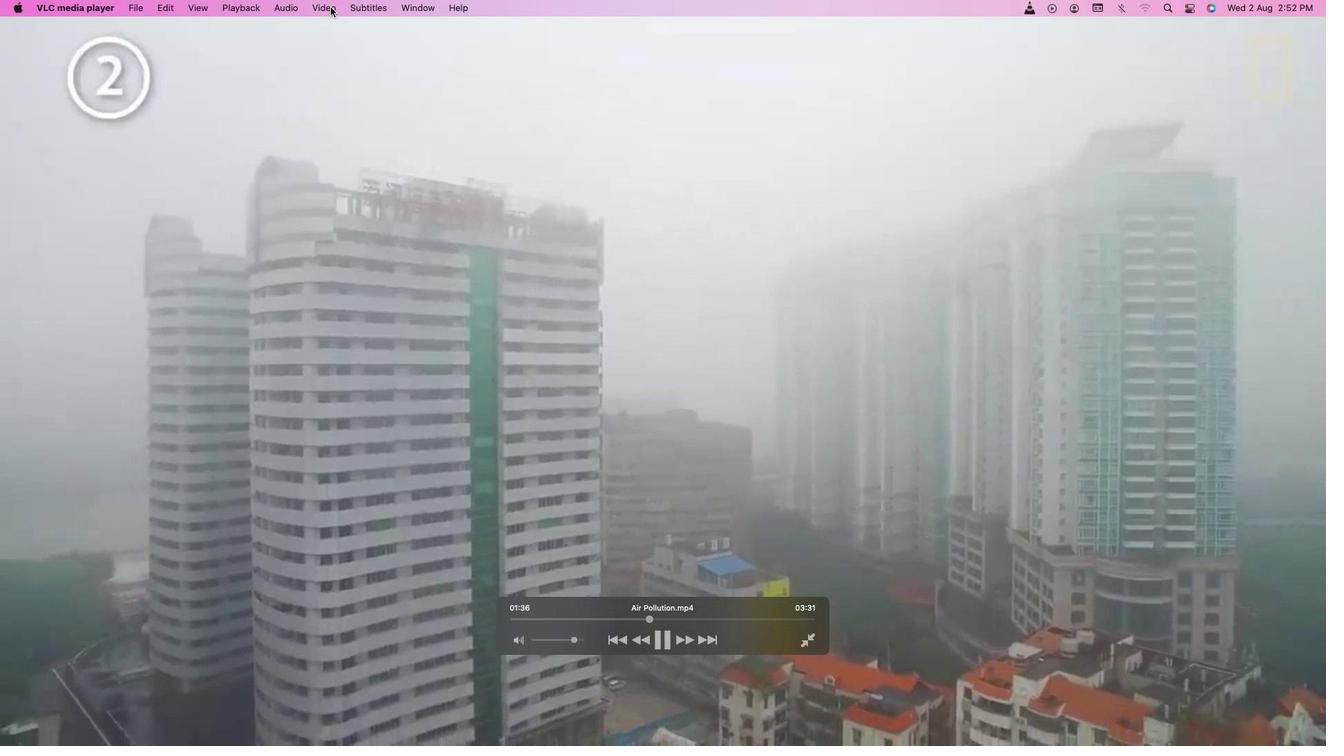 
Action: Mouse moved to (371, 128)
Screenshot: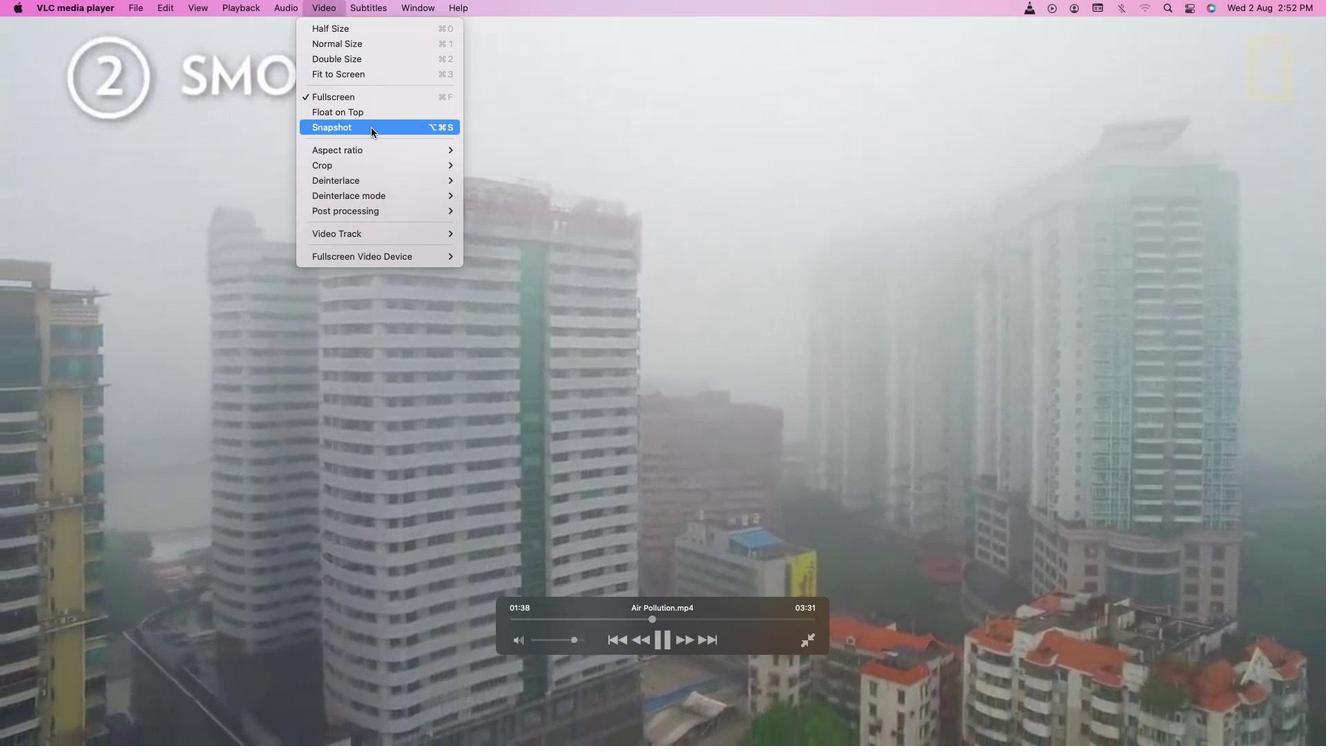
Action: Mouse pressed left at (371, 128)
Screenshot: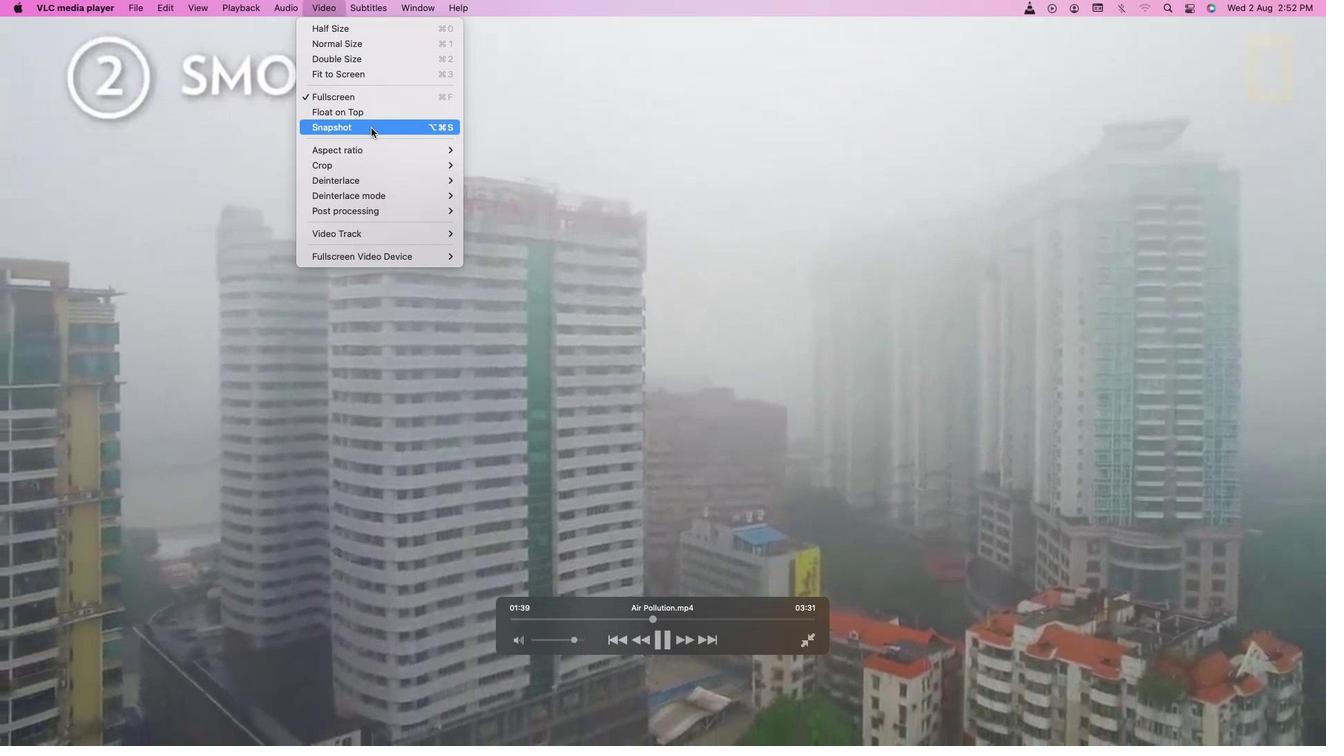 
Action: Mouse moved to (666, 643)
Screenshot: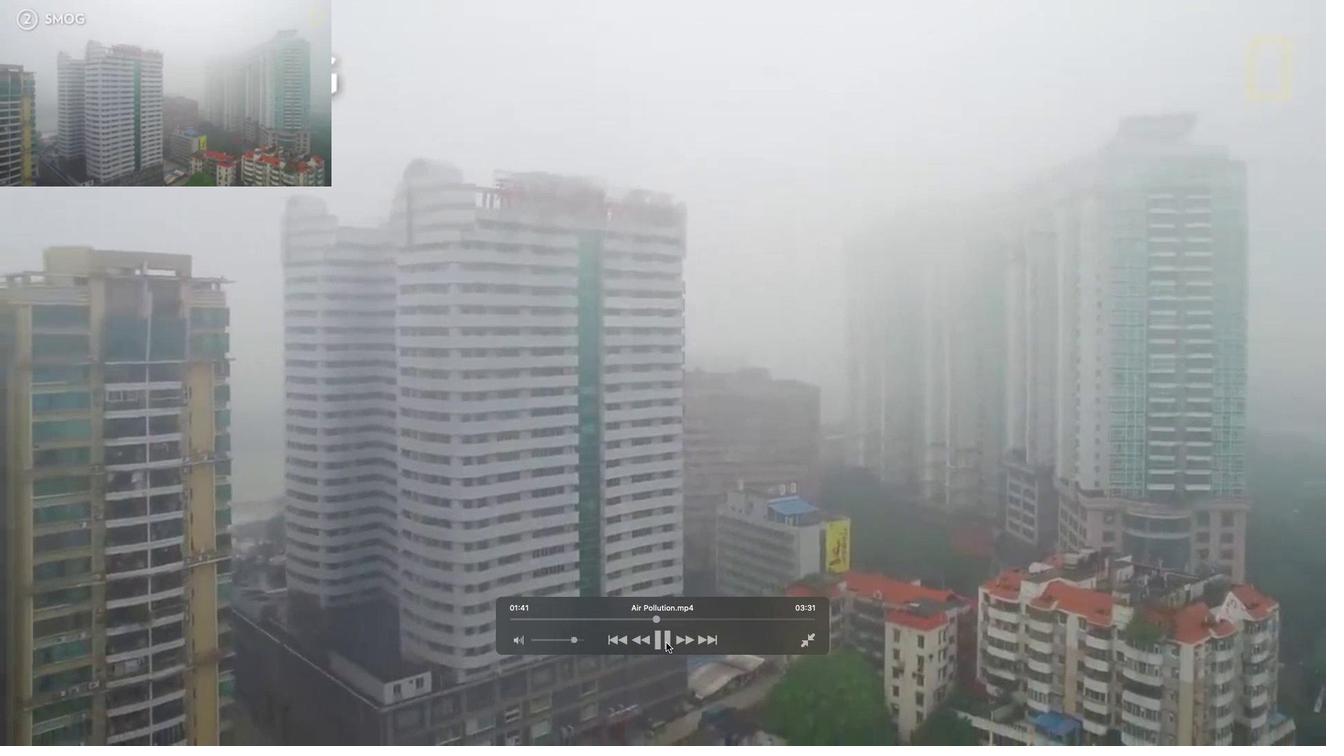 
Action: Mouse pressed left at (666, 643)
Screenshot: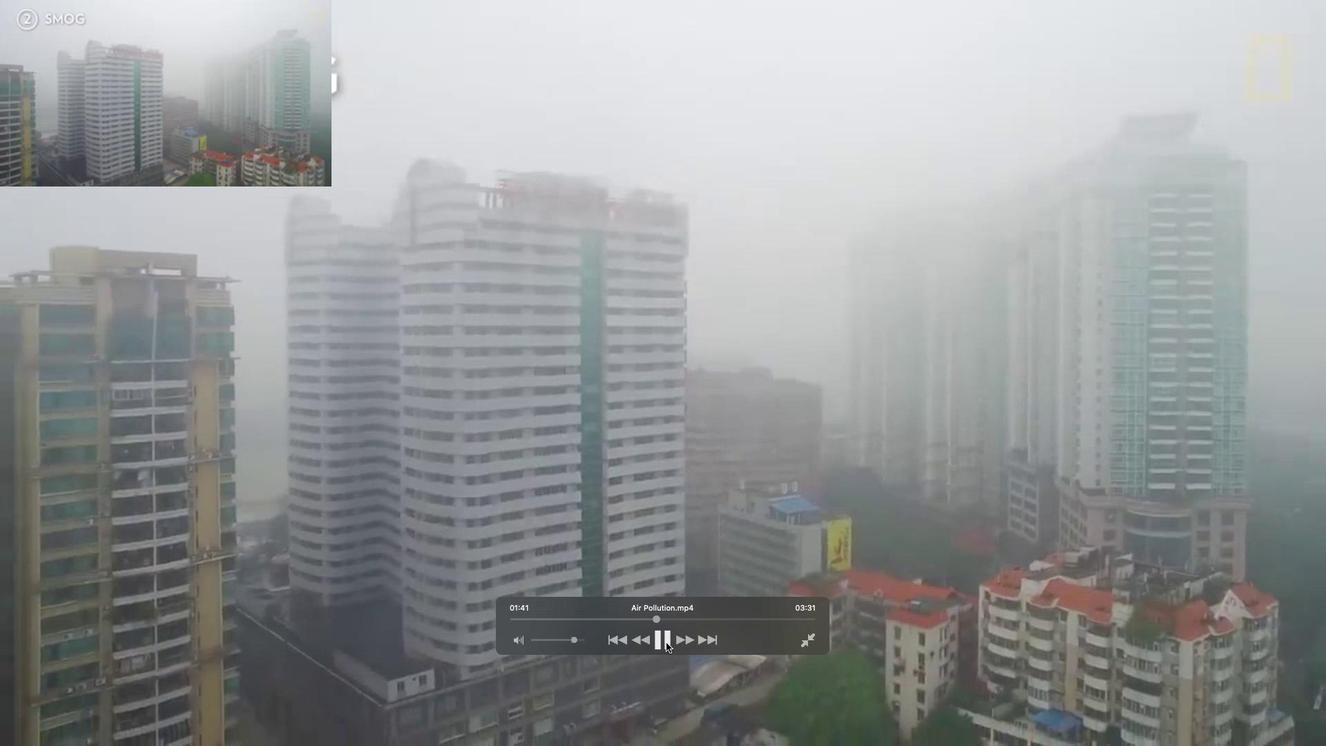 
Action: Mouse moved to (816, 637)
Screenshot: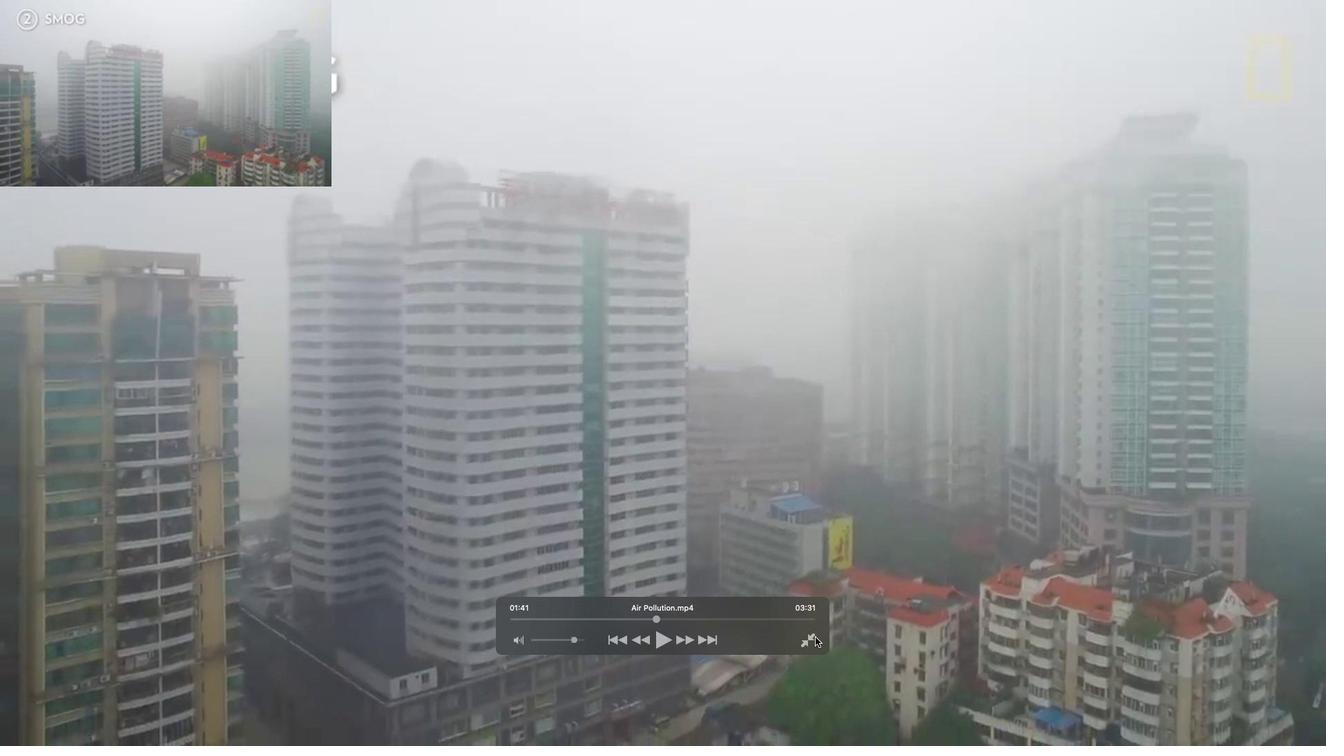 
Action: Mouse pressed left at (816, 637)
Screenshot: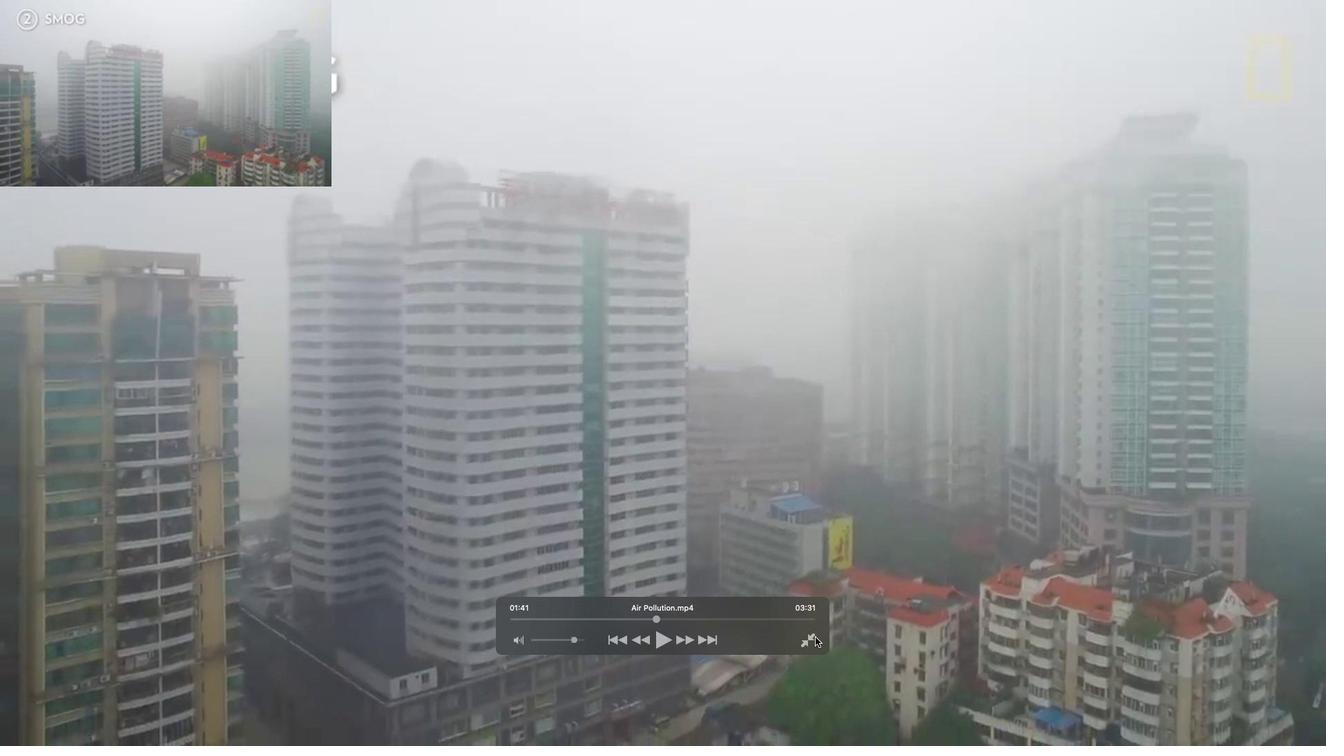 
Action: Mouse moved to (809, 643)
Screenshot: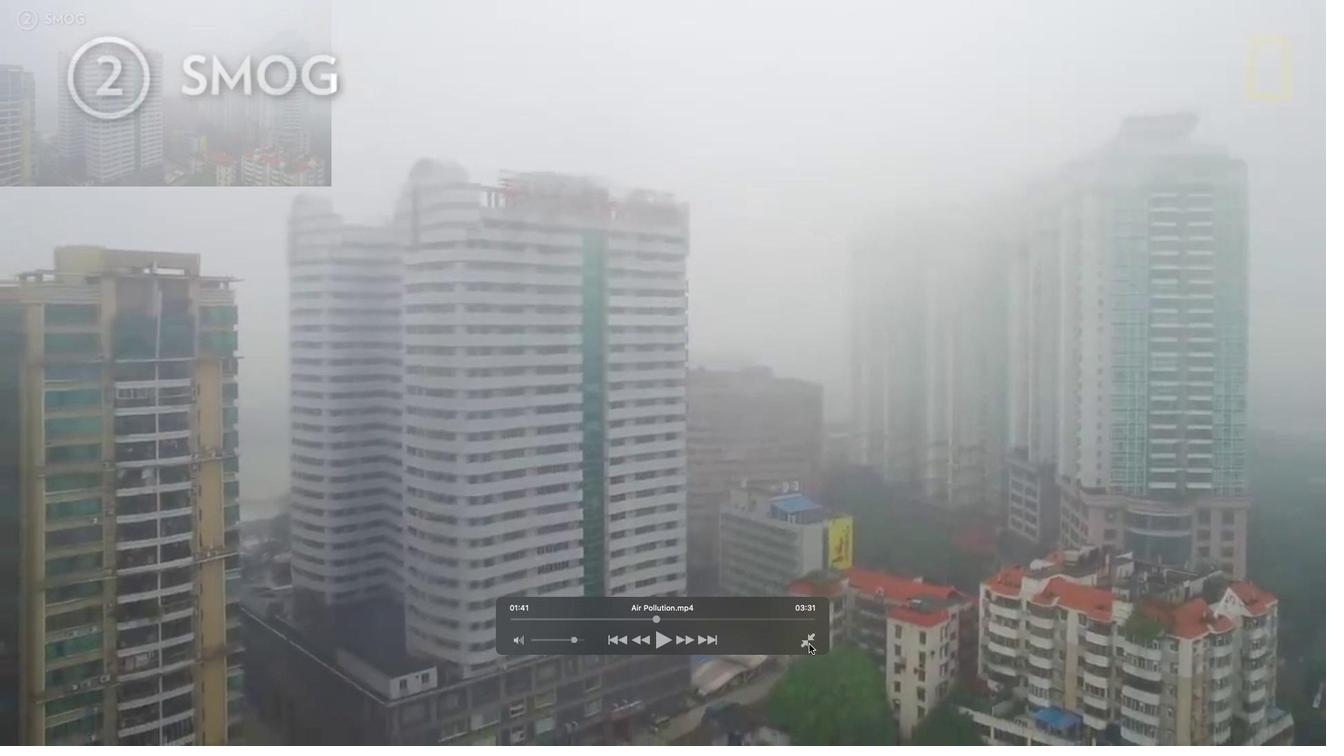 
Action: Mouse pressed left at (809, 643)
Screenshot: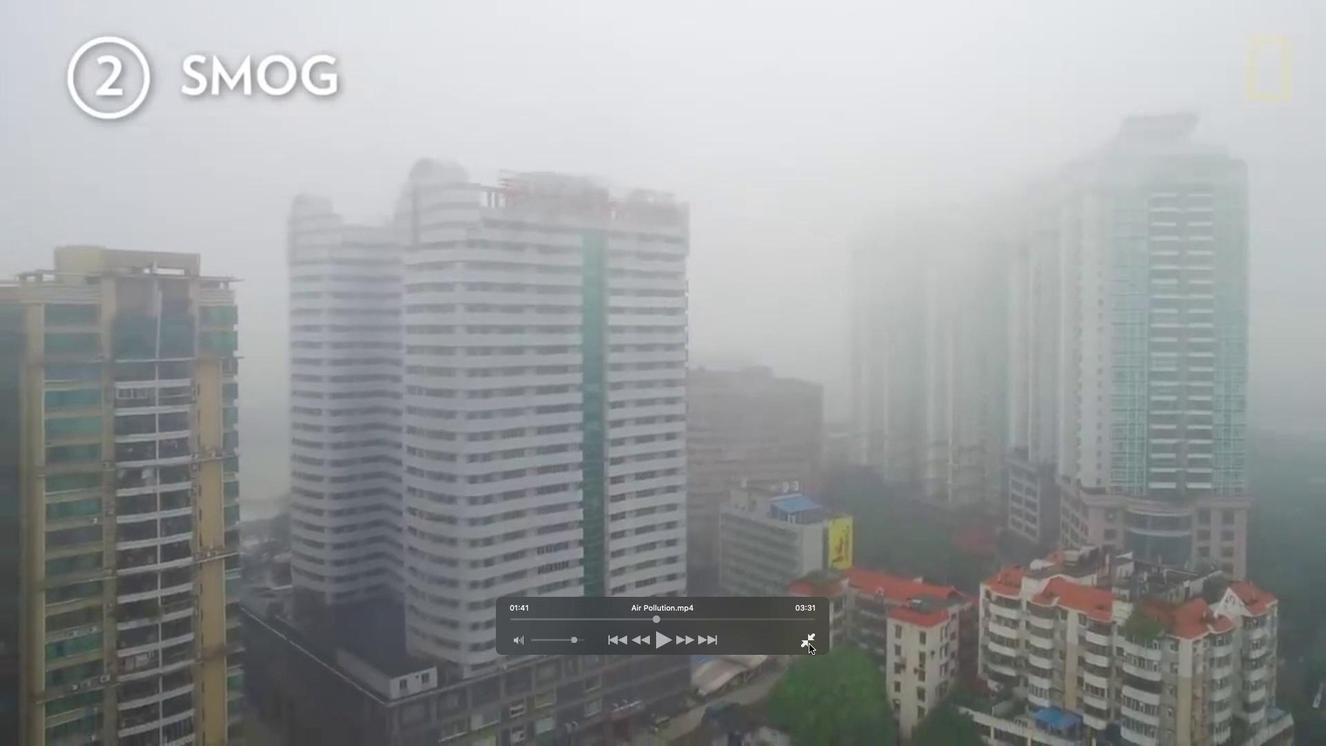 
Action: Mouse moved to (677, 500)
Screenshot: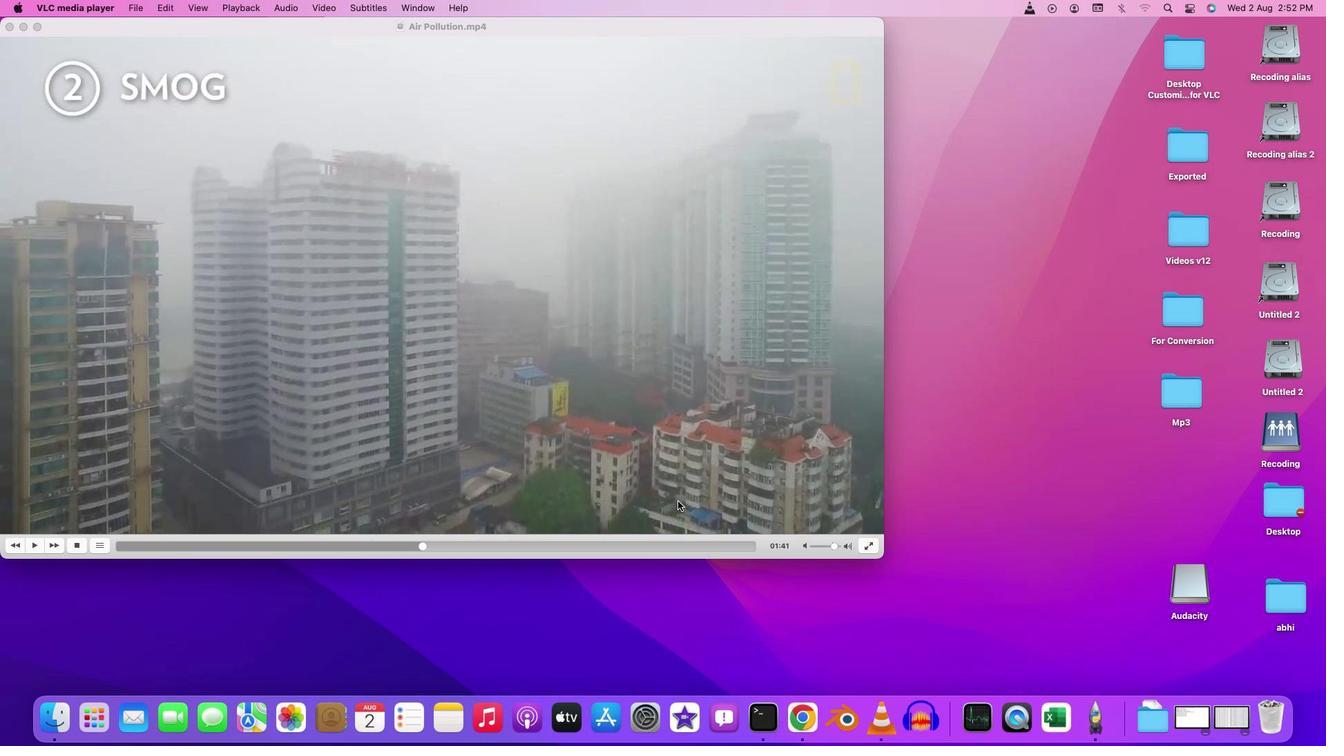 
